 Task: Find connections with filter location Huanren with filter topic #communitybuildingwith filter profile language German with filter current company VeriPark with filter school Khalsa College Amritsar with filter industry Design Services with filter service category Web Development with filter keywords title Vehicle or Equipment Cleaner
Action: Mouse moved to (498, 66)
Screenshot: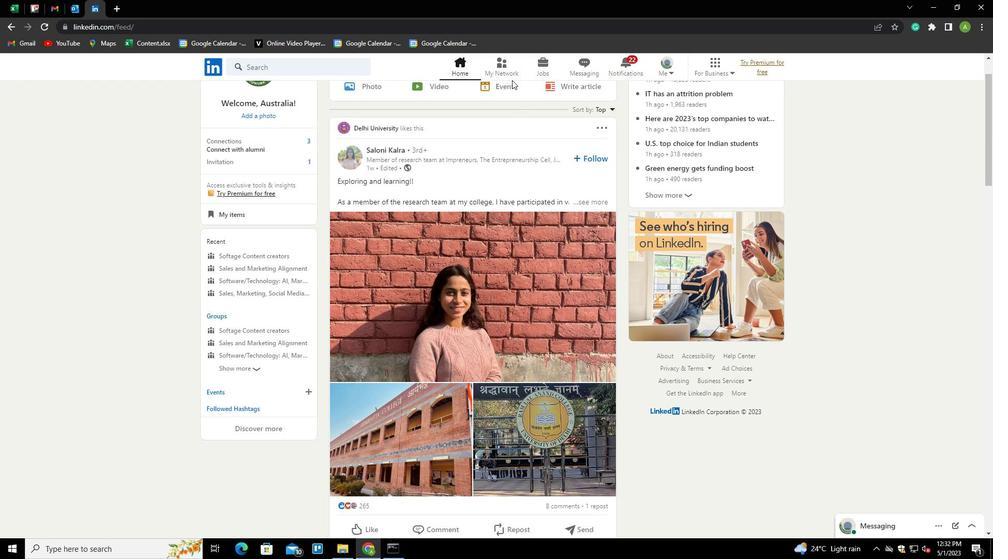 
Action: Mouse pressed left at (498, 66)
Screenshot: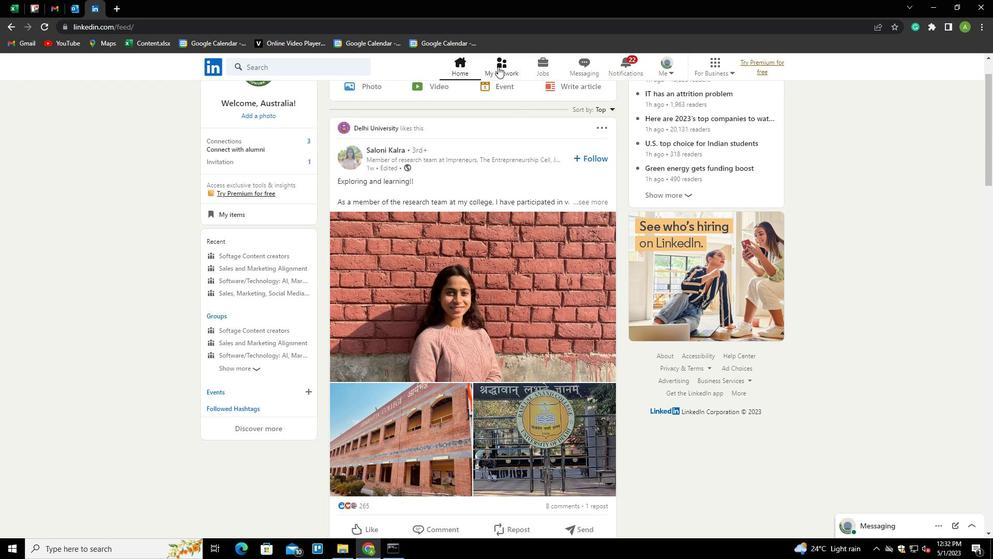
Action: Mouse moved to (264, 119)
Screenshot: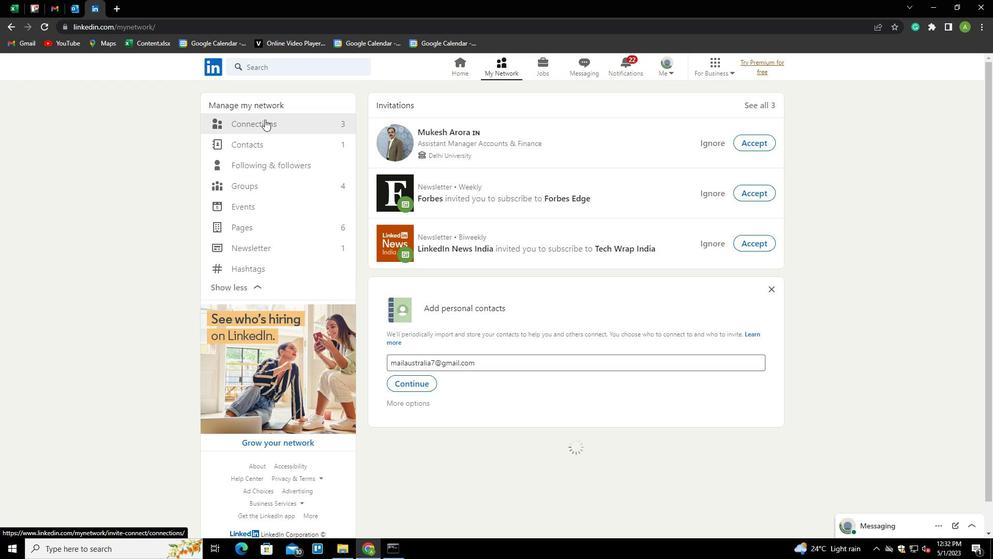 
Action: Mouse pressed left at (264, 119)
Screenshot: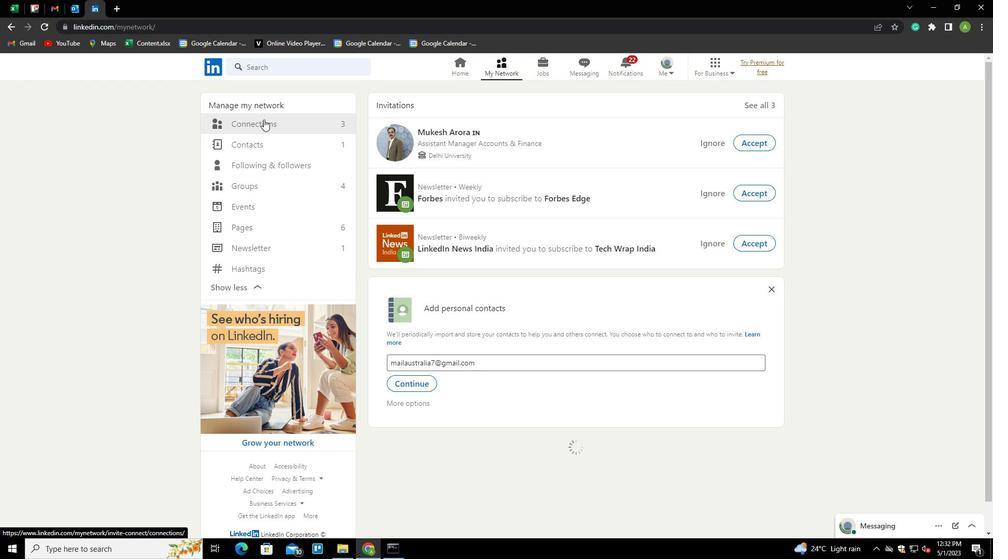
Action: Mouse moved to (554, 124)
Screenshot: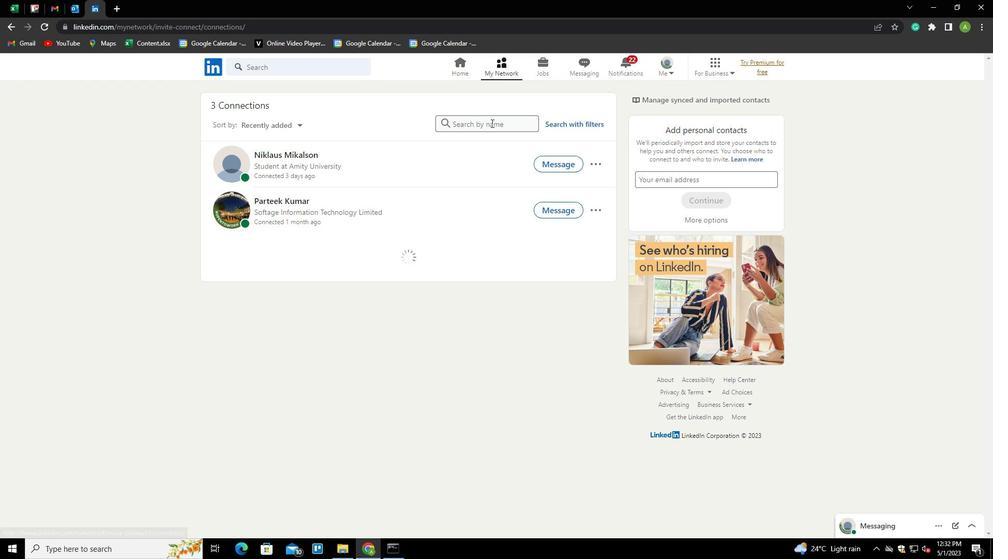 
Action: Mouse pressed left at (554, 124)
Screenshot: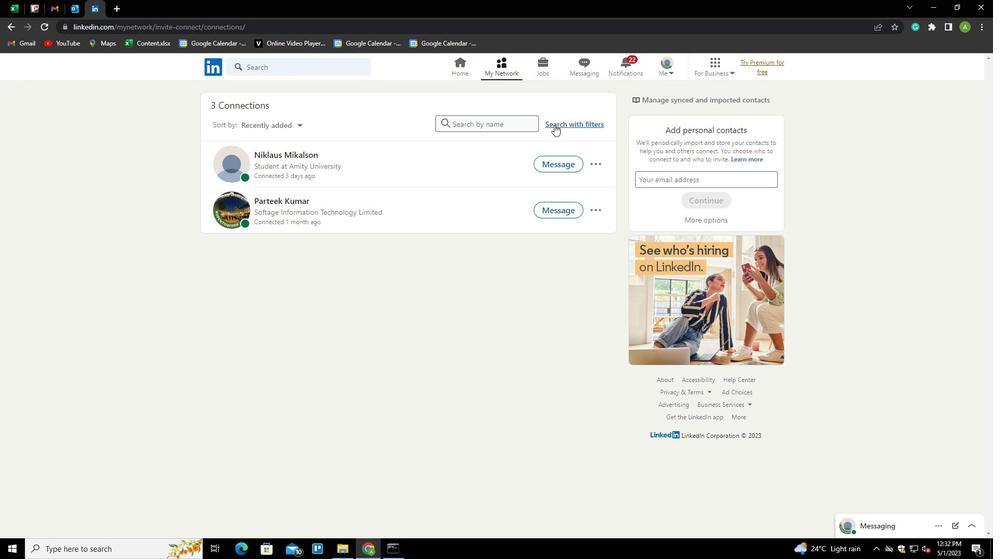 
Action: Mouse moved to (528, 96)
Screenshot: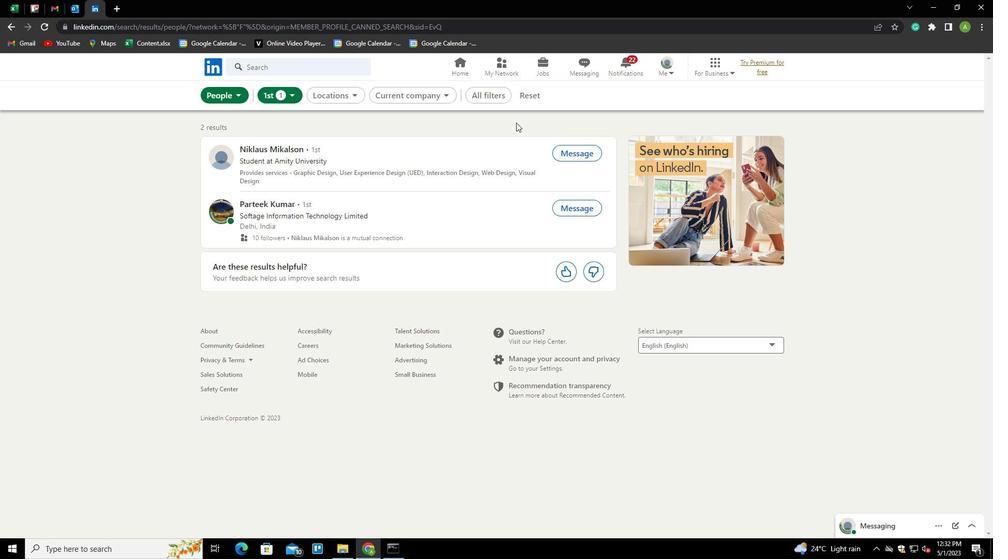 
Action: Mouse pressed left at (528, 96)
Screenshot: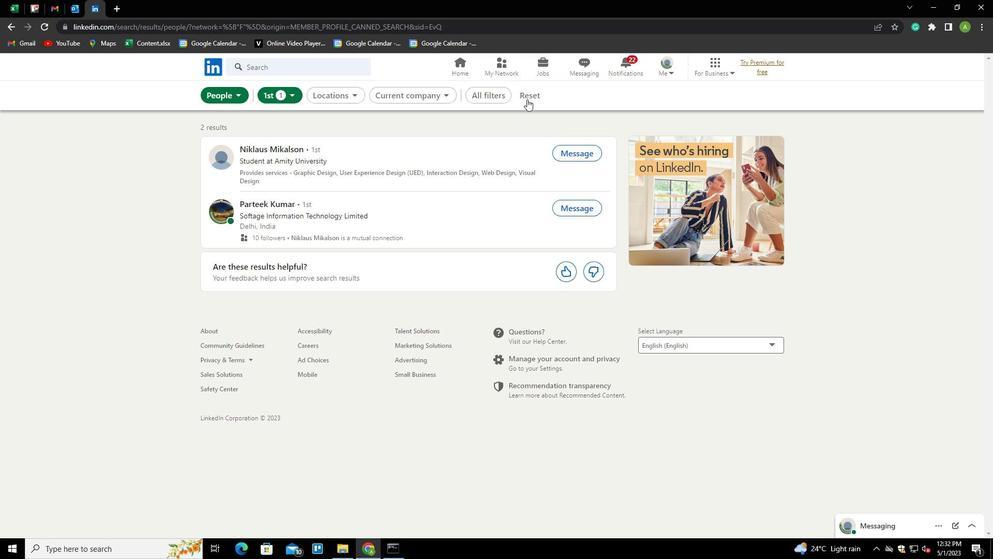 
Action: Mouse moved to (512, 97)
Screenshot: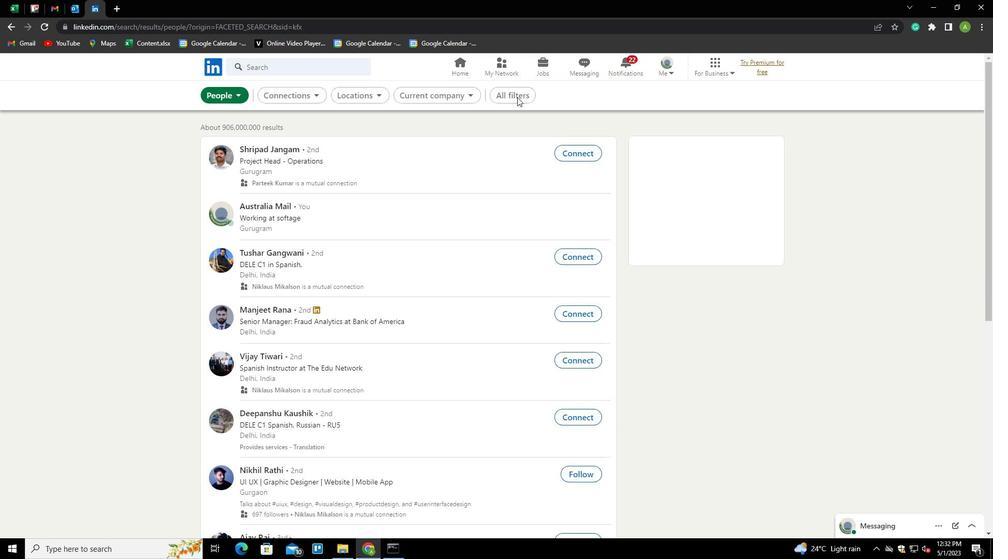 
Action: Mouse pressed left at (512, 97)
Screenshot: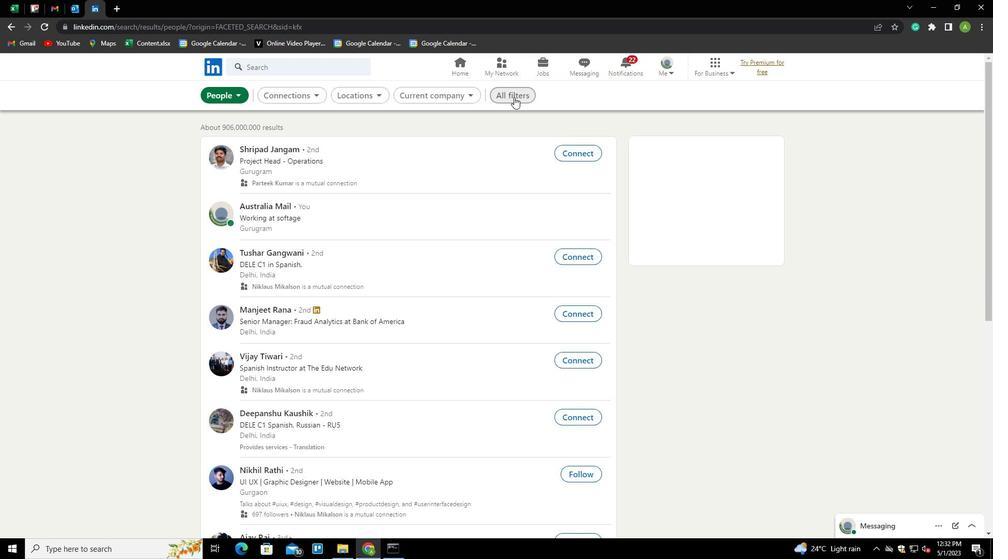 
Action: Mouse moved to (911, 284)
Screenshot: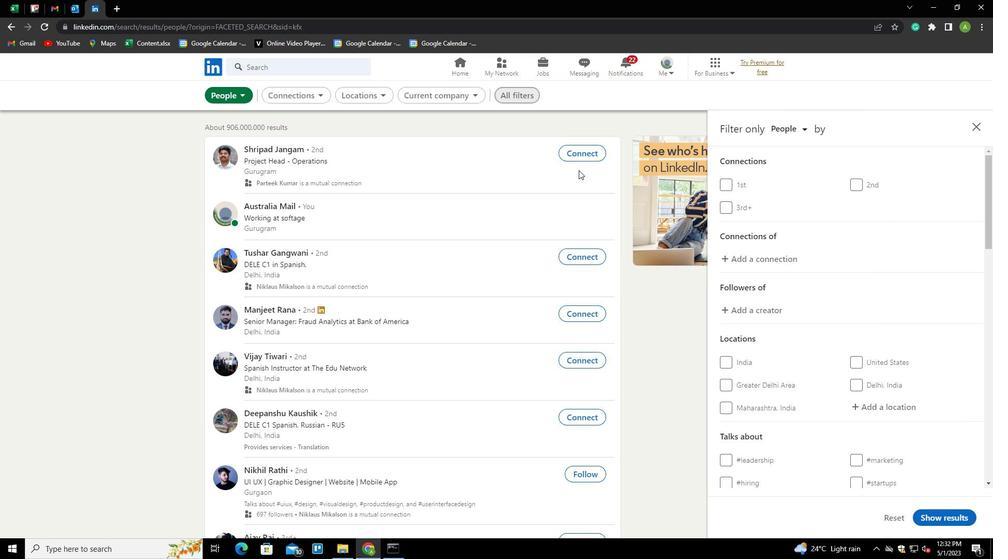 
Action: Mouse scrolled (911, 283) with delta (0, 0)
Screenshot: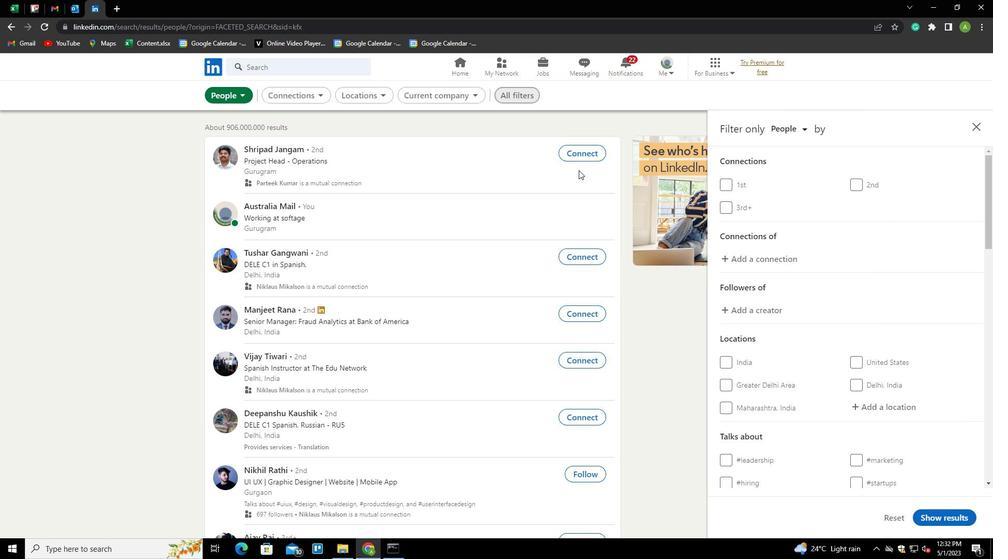 
Action: Mouse moved to (910, 284)
Screenshot: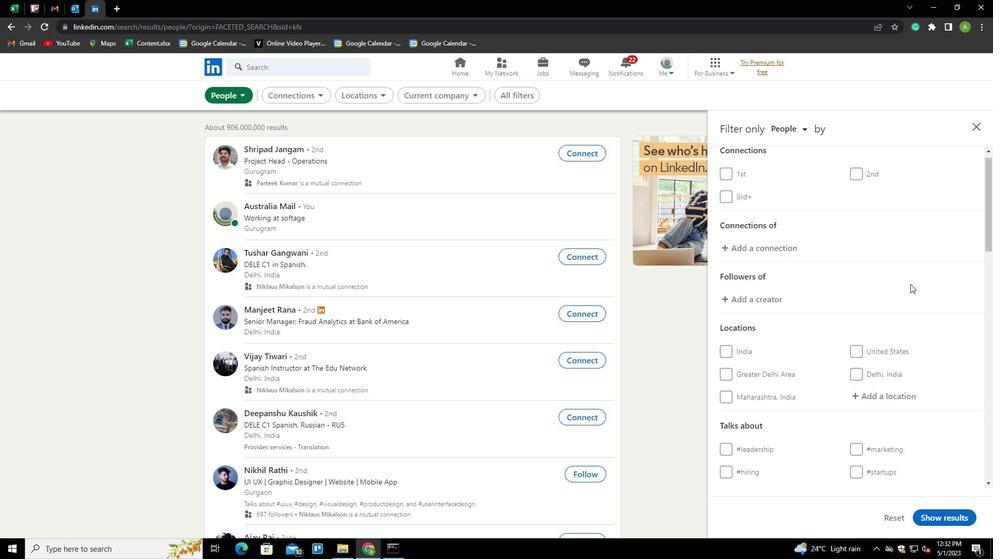
Action: Mouse scrolled (910, 283) with delta (0, 0)
Screenshot: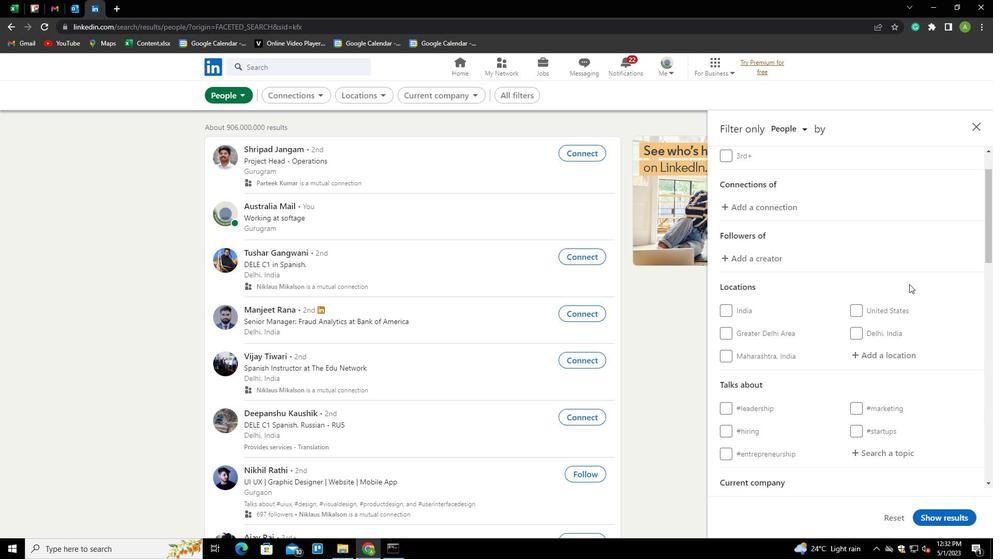 
Action: Mouse moved to (873, 304)
Screenshot: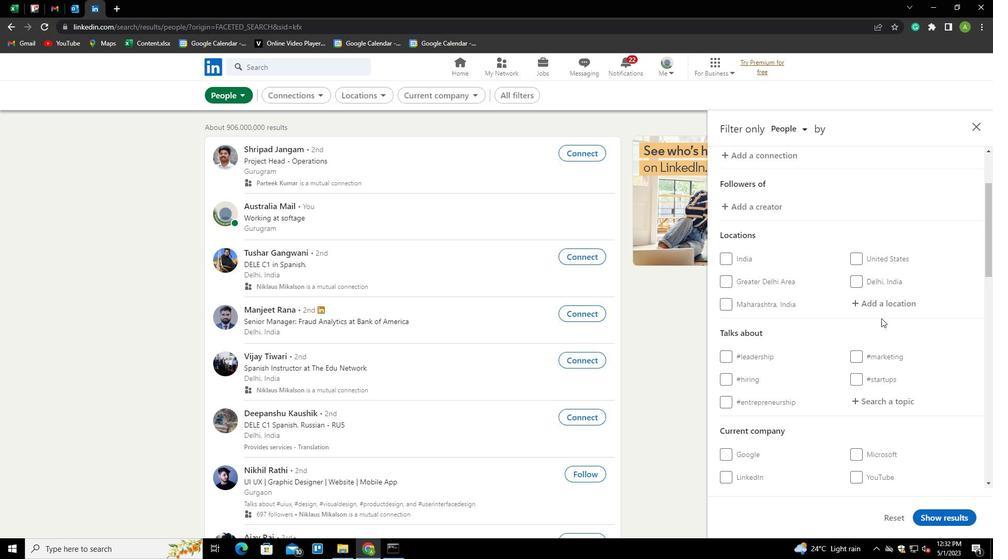 
Action: Mouse pressed left at (873, 304)
Screenshot: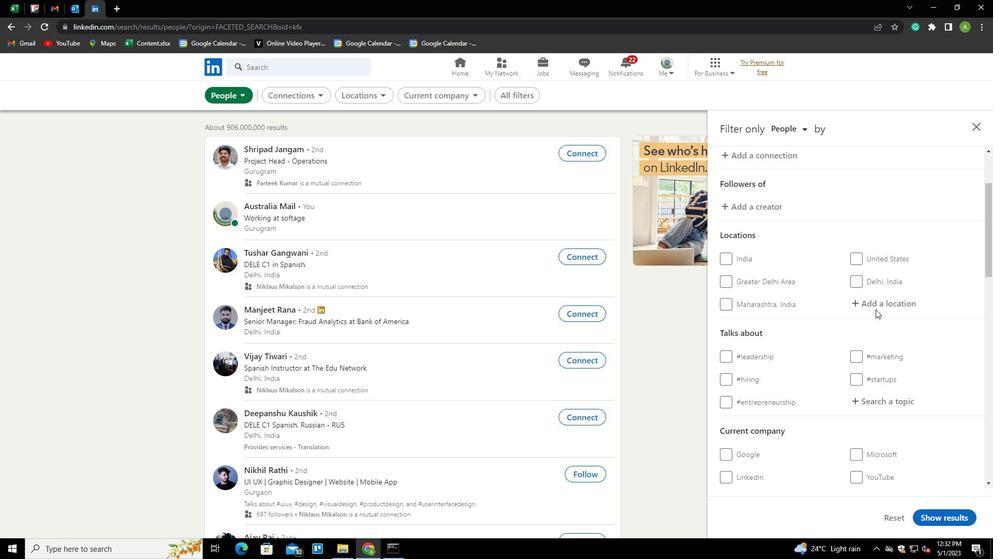 
Action: Mouse moved to (875, 303)
Screenshot: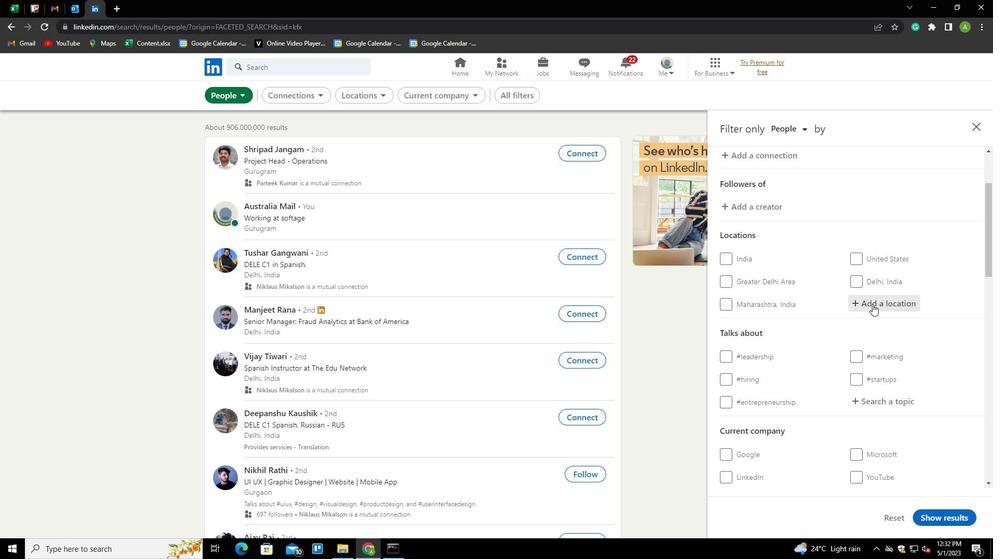 
Action: Mouse pressed left at (875, 303)
Screenshot: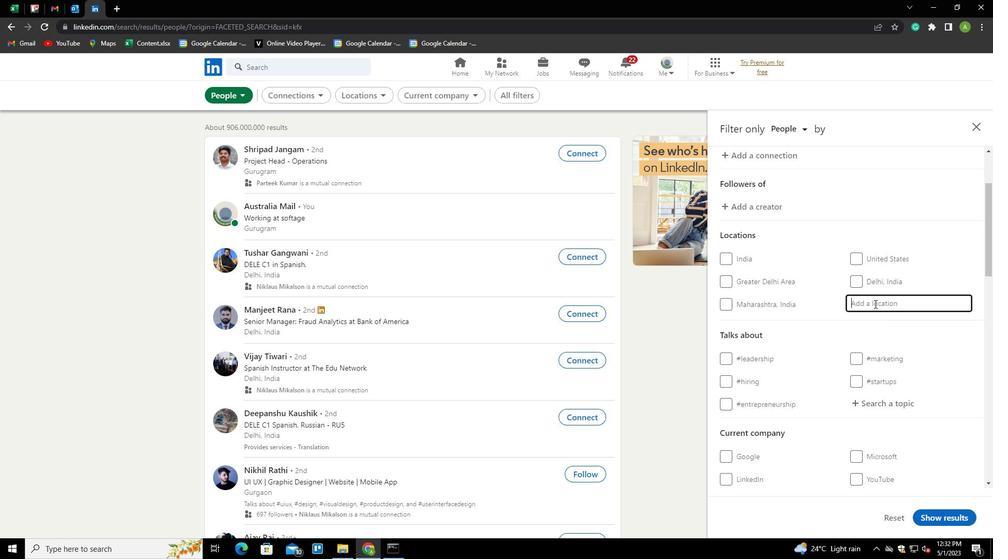 
Action: Key pressed <Key.shift>HUANREN
Screenshot: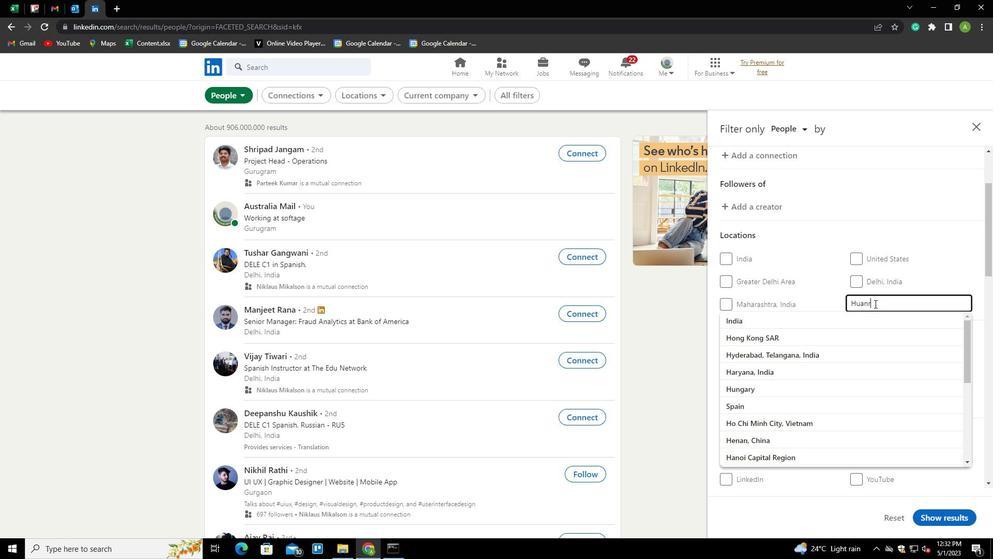 
Action: Mouse moved to (922, 332)
Screenshot: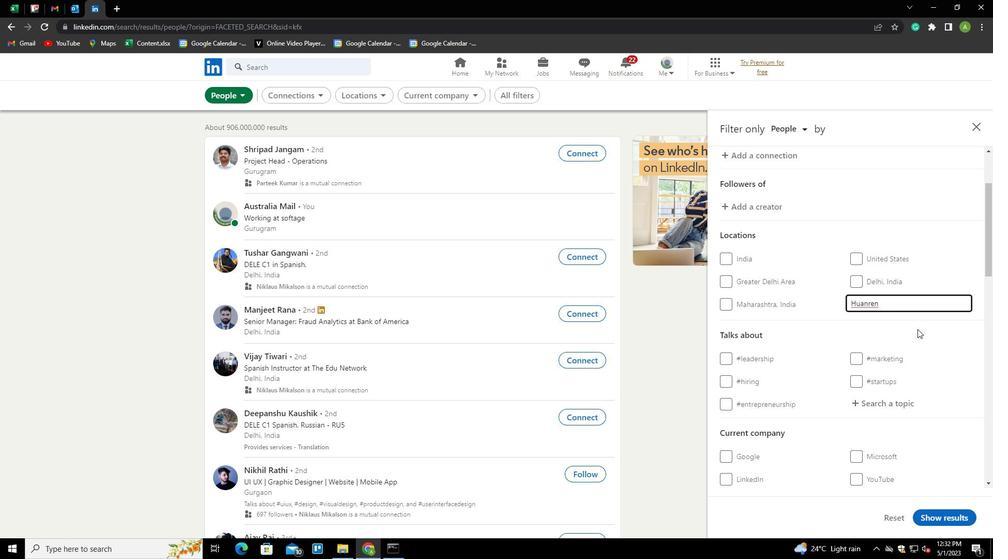 
Action: Mouse pressed left at (922, 332)
Screenshot: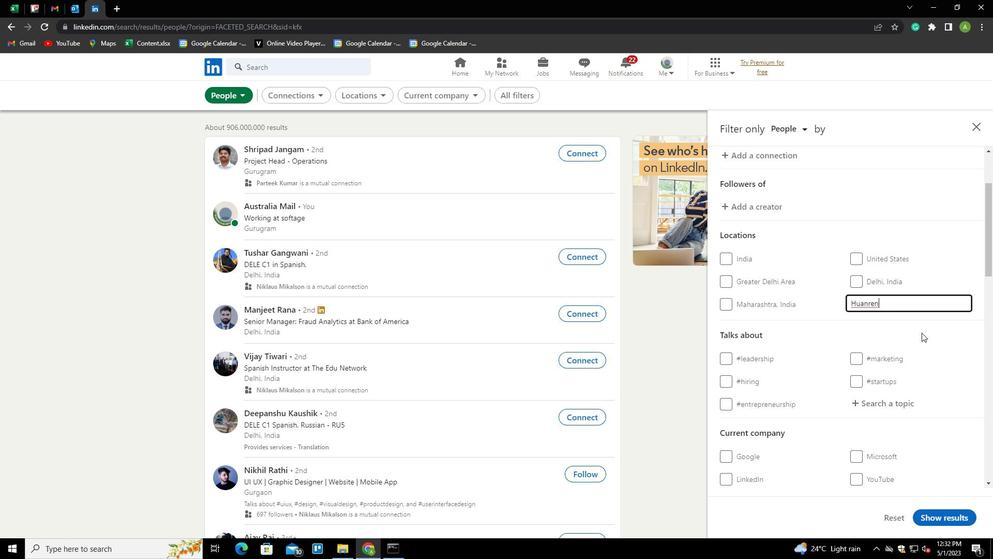 
Action: Mouse scrolled (922, 332) with delta (0, 0)
Screenshot: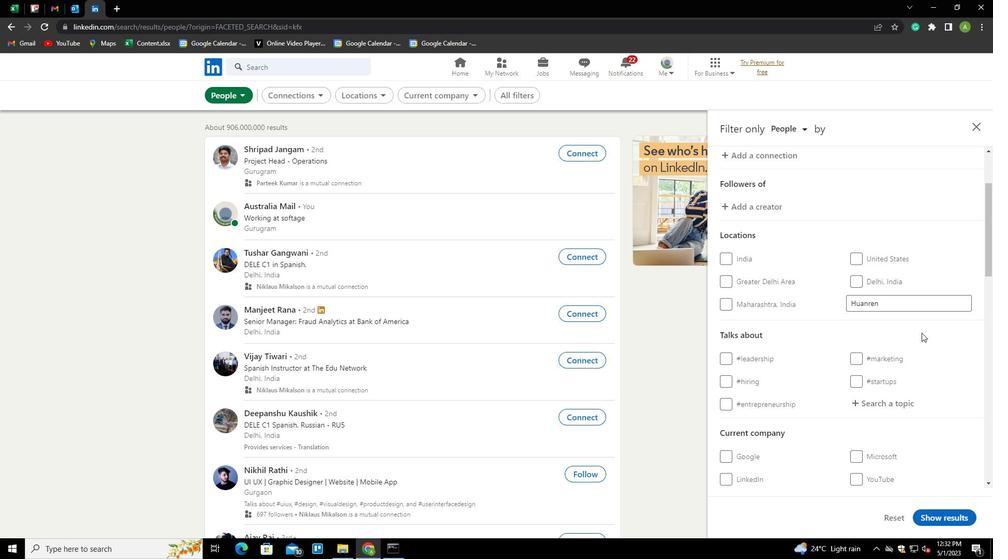 
Action: Mouse scrolled (922, 332) with delta (0, 0)
Screenshot: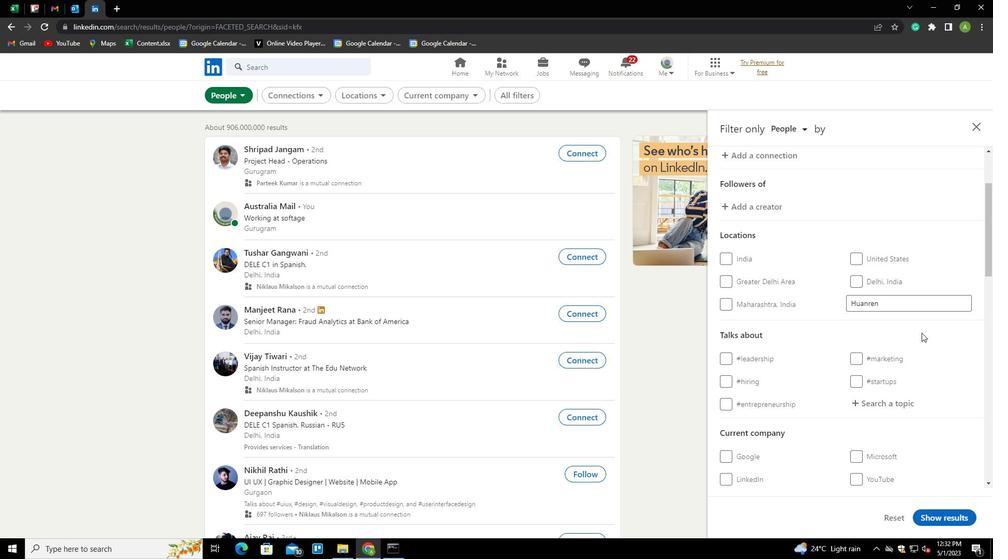
Action: Mouse moved to (882, 305)
Screenshot: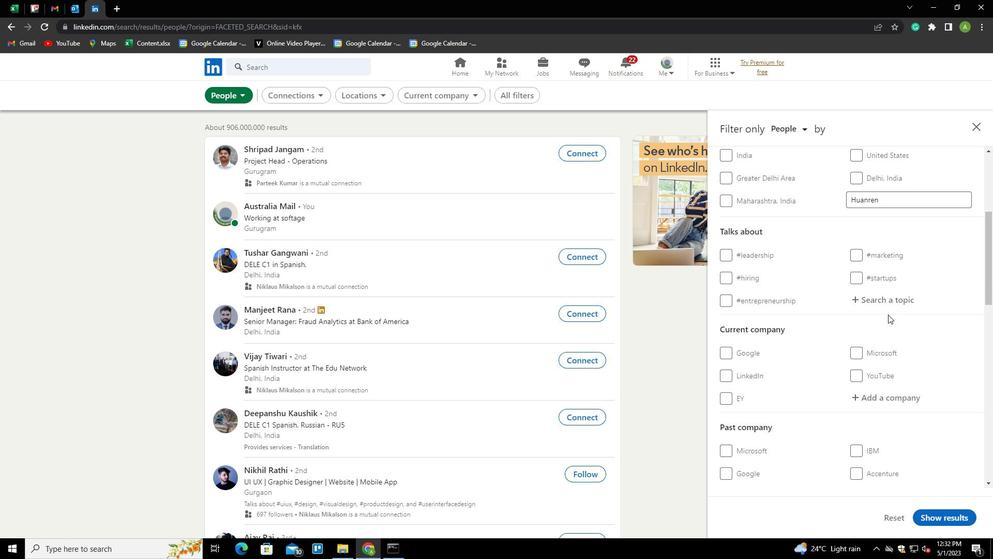 
Action: Mouse pressed left at (882, 305)
Screenshot: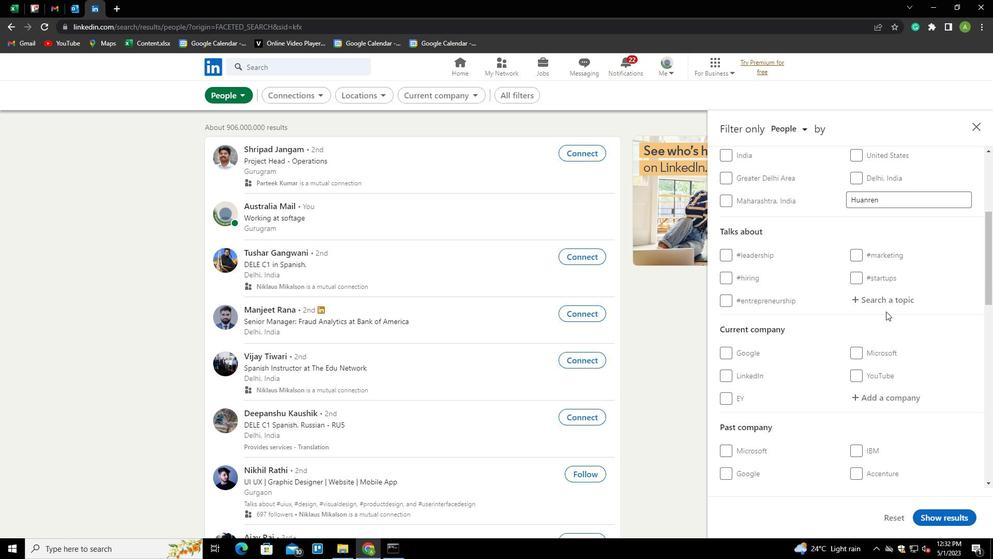 
Action: Mouse moved to (885, 298)
Screenshot: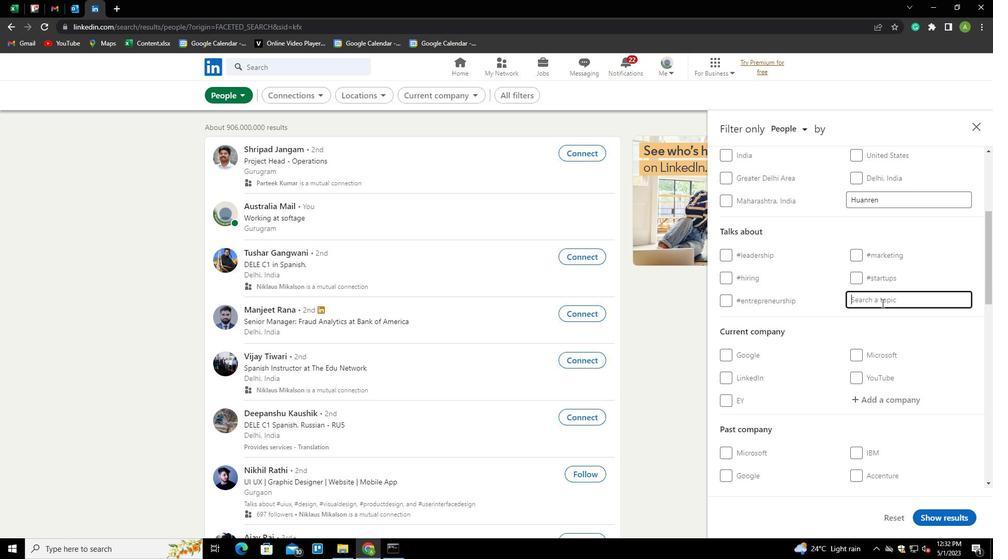 
Action: Mouse pressed left at (885, 298)
Screenshot: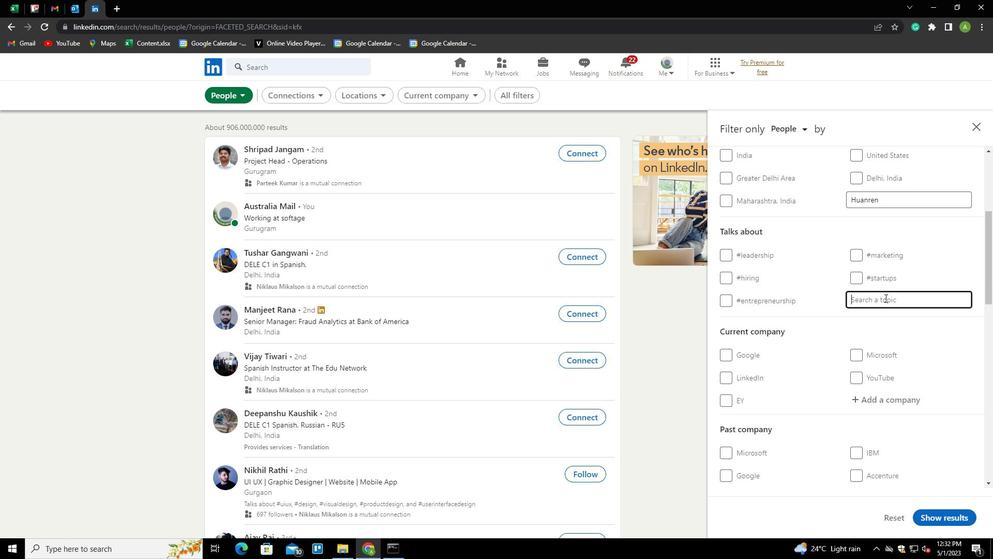 
Action: Key pressed COMMUNITY<Key.down><Key.down><Key.down><Key.enter>
Screenshot: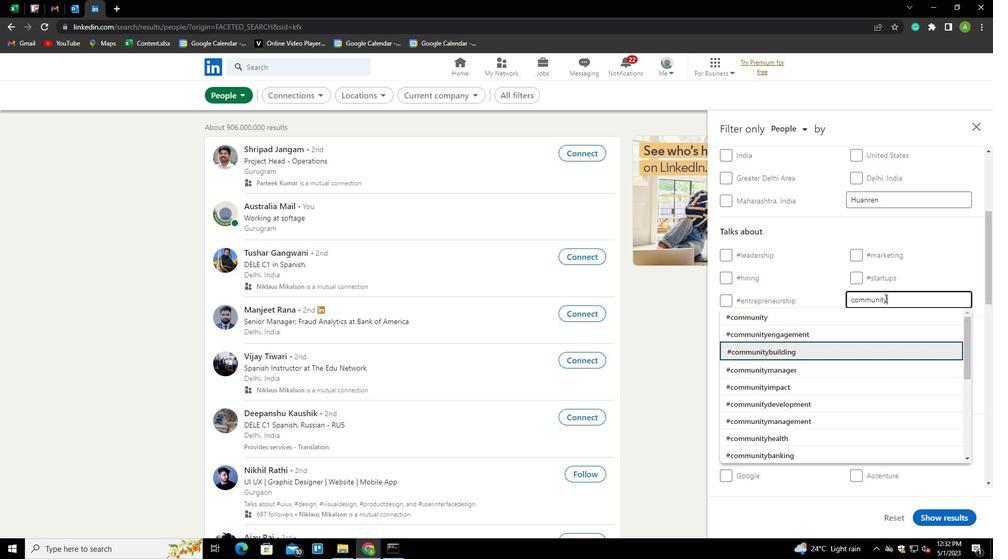 
Action: Mouse scrolled (885, 297) with delta (0, 0)
Screenshot: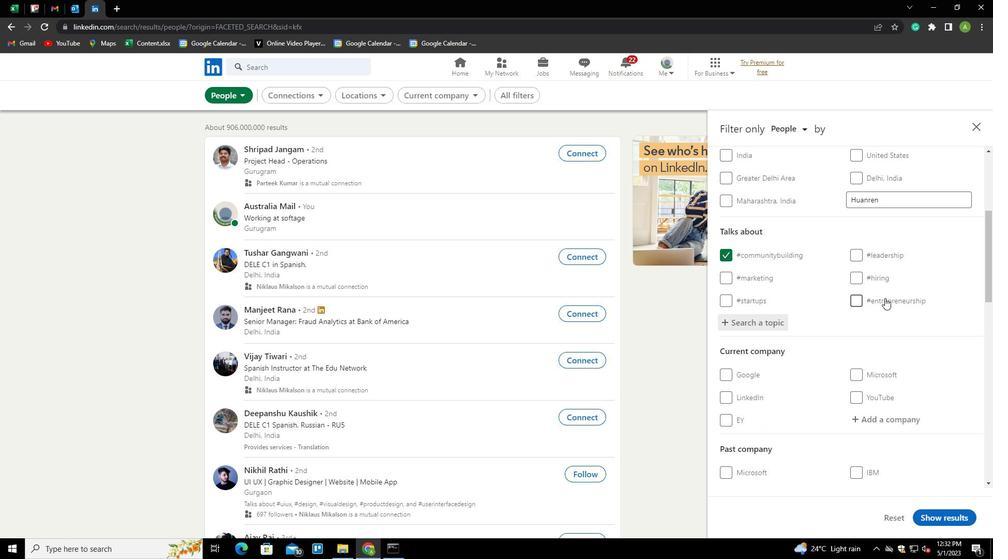 
Action: Mouse scrolled (885, 297) with delta (0, 0)
Screenshot: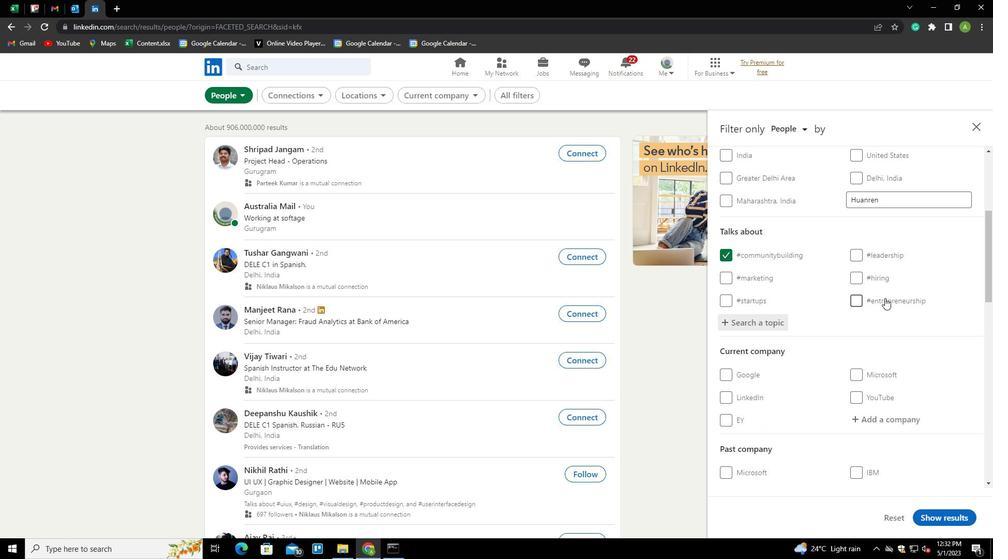 
Action: Mouse scrolled (885, 297) with delta (0, 0)
Screenshot: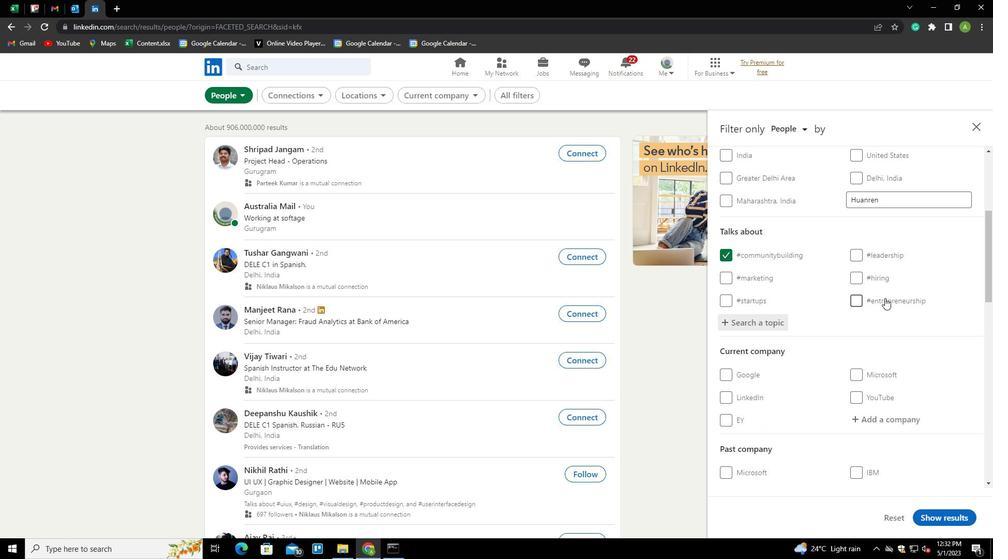 
Action: Mouse scrolled (885, 297) with delta (0, 0)
Screenshot: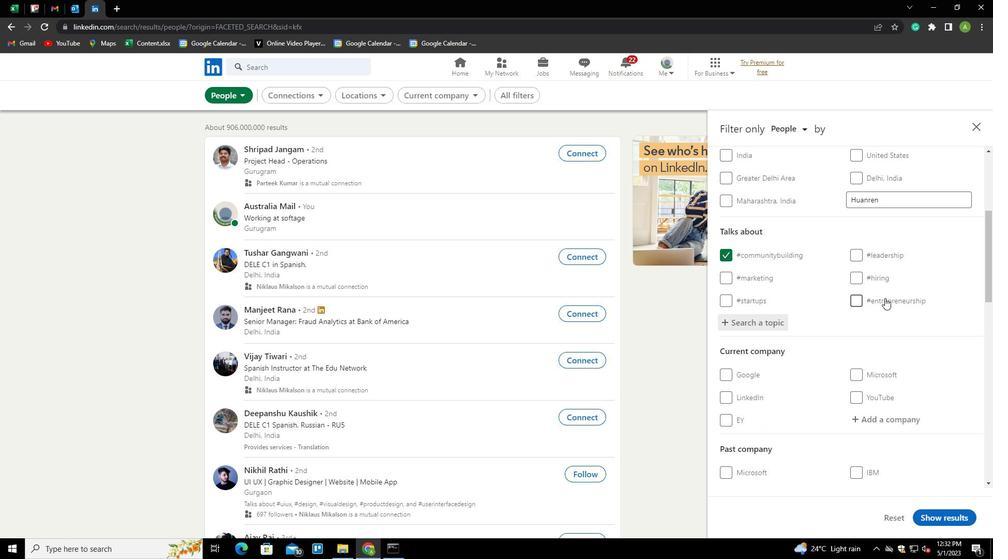 
Action: Mouse scrolled (885, 297) with delta (0, 0)
Screenshot: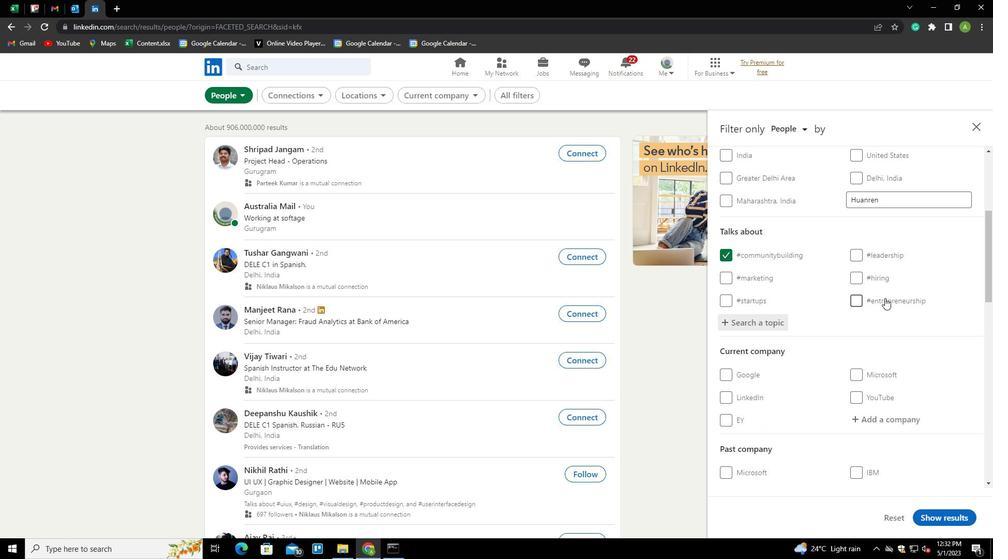 
Action: Mouse scrolled (885, 297) with delta (0, 0)
Screenshot: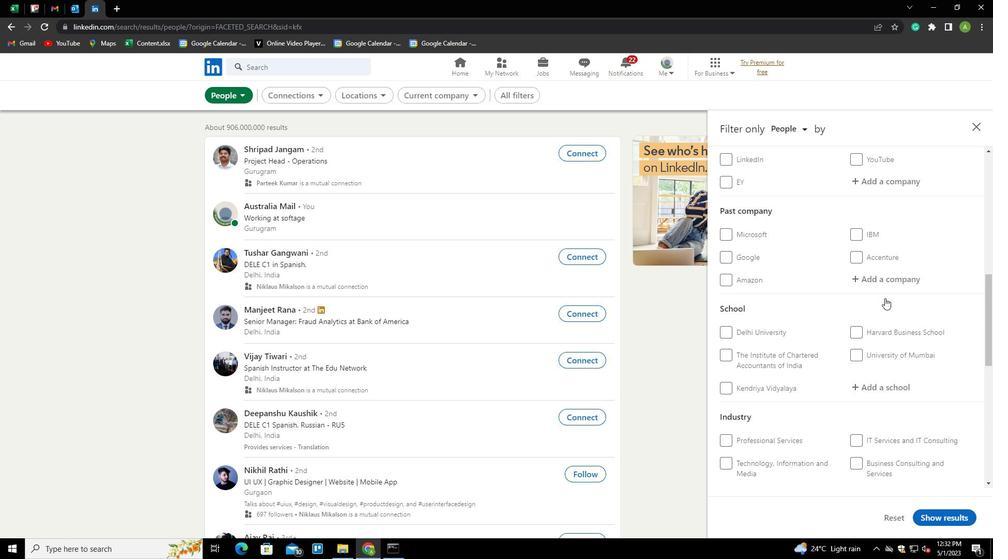 
Action: Mouse scrolled (885, 297) with delta (0, 0)
Screenshot: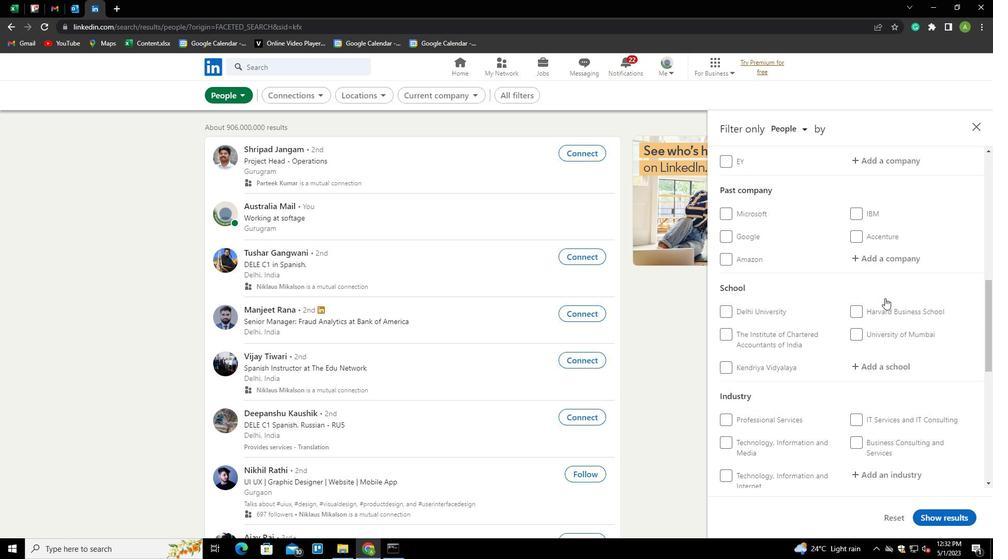 
Action: Mouse scrolled (885, 297) with delta (0, 0)
Screenshot: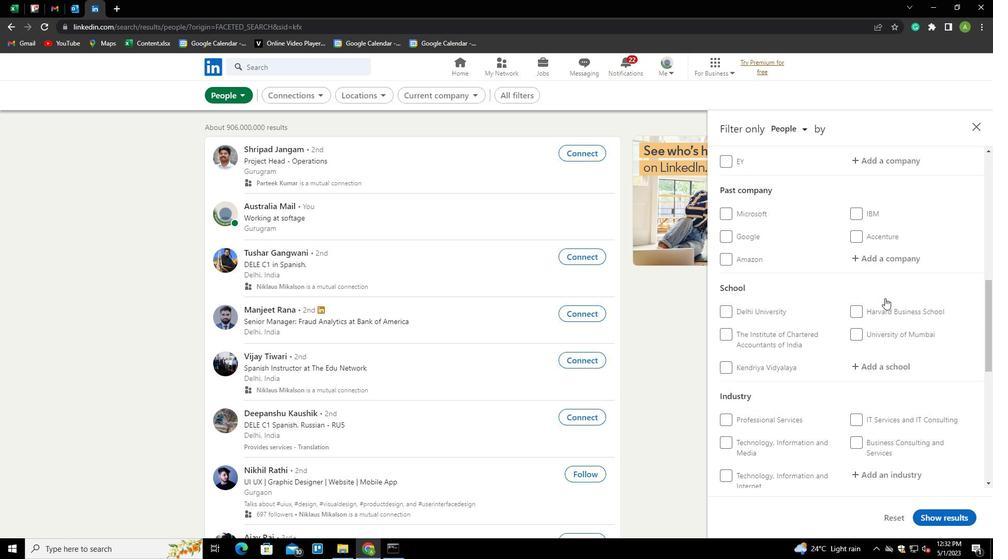 
Action: Mouse scrolled (885, 297) with delta (0, 0)
Screenshot: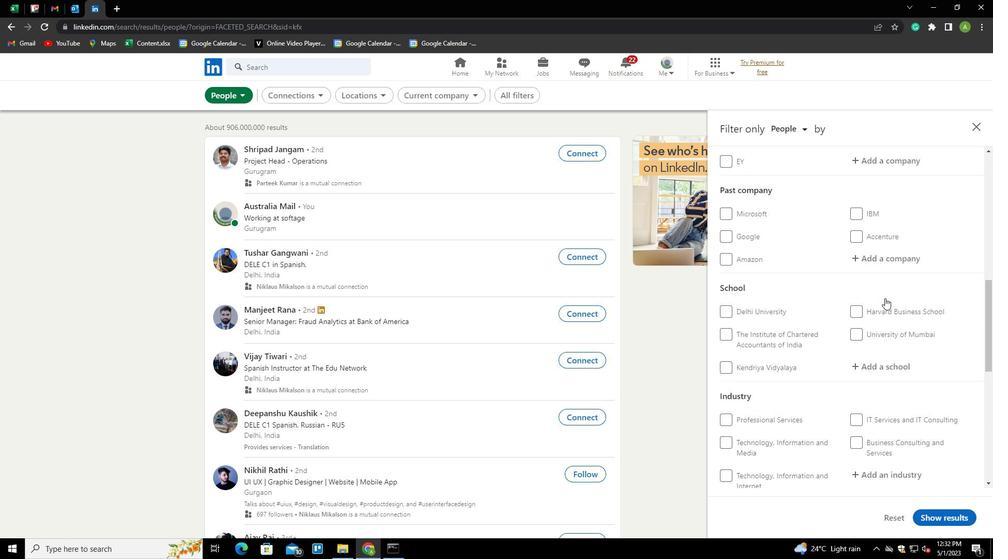
Action: Mouse moved to (724, 377)
Screenshot: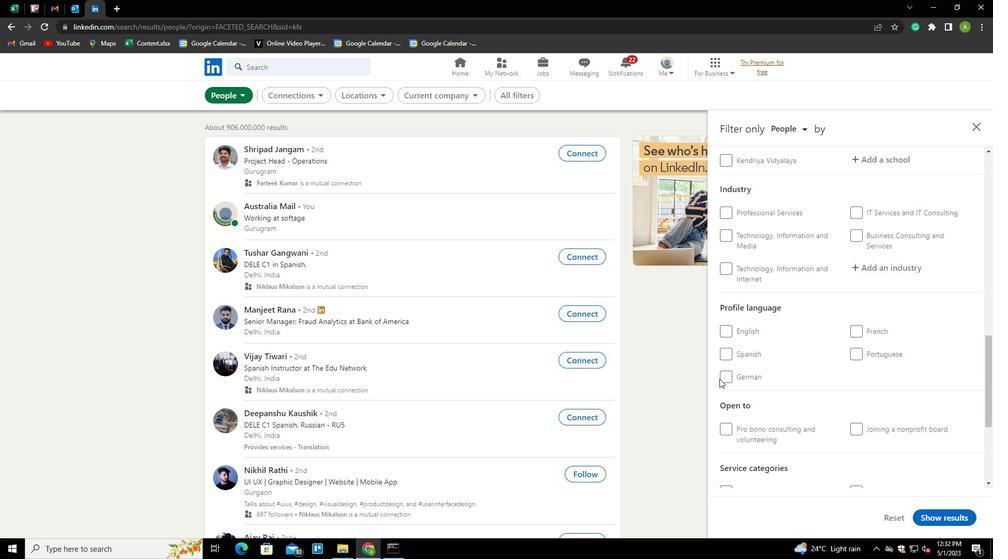 
Action: Mouse pressed left at (724, 377)
Screenshot: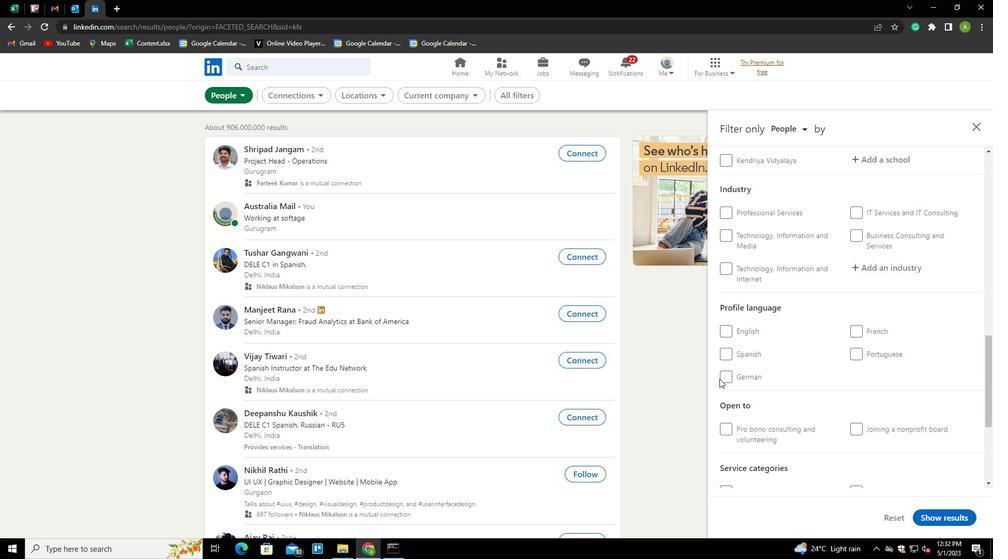 
Action: Mouse moved to (808, 381)
Screenshot: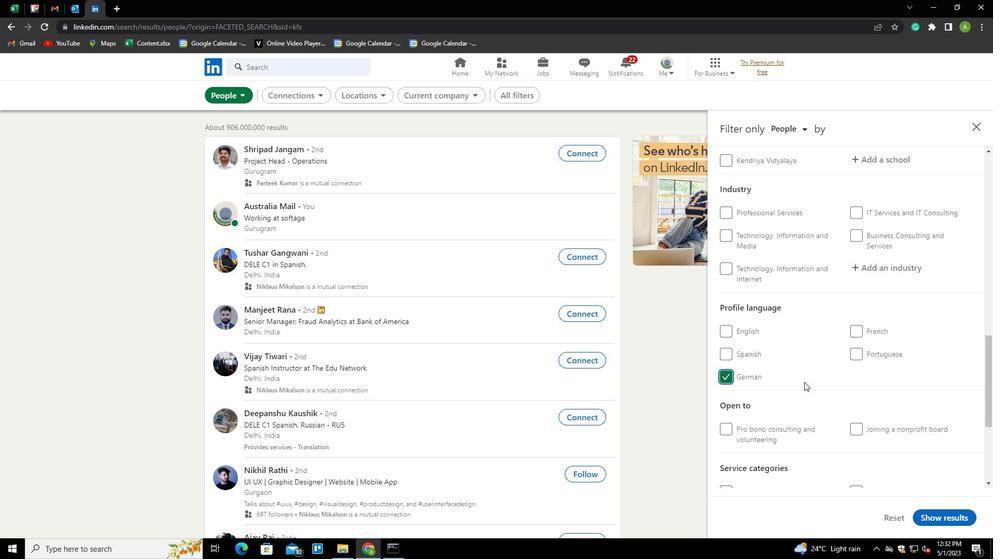 
Action: Mouse scrolled (808, 381) with delta (0, 0)
Screenshot: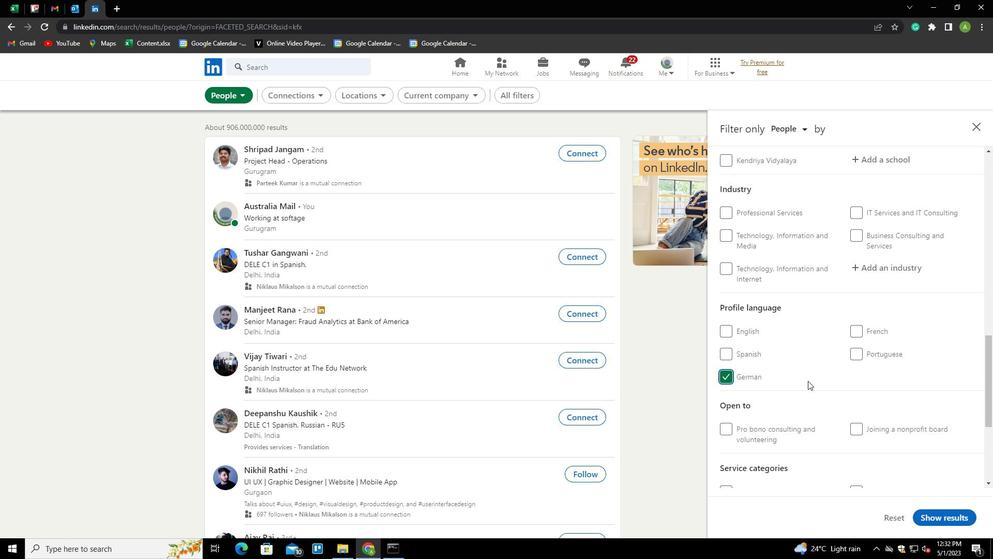 
Action: Mouse scrolled (808, 381) with delta (0, 0)
Screenshot: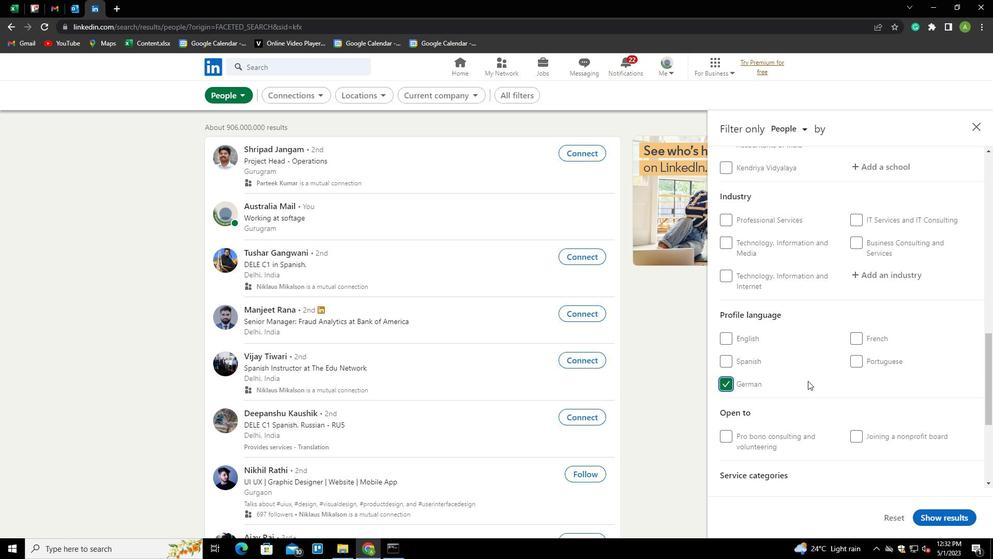 
Action: Mouse scrolled (808, 381) with delta (0, 0)
Screenshot: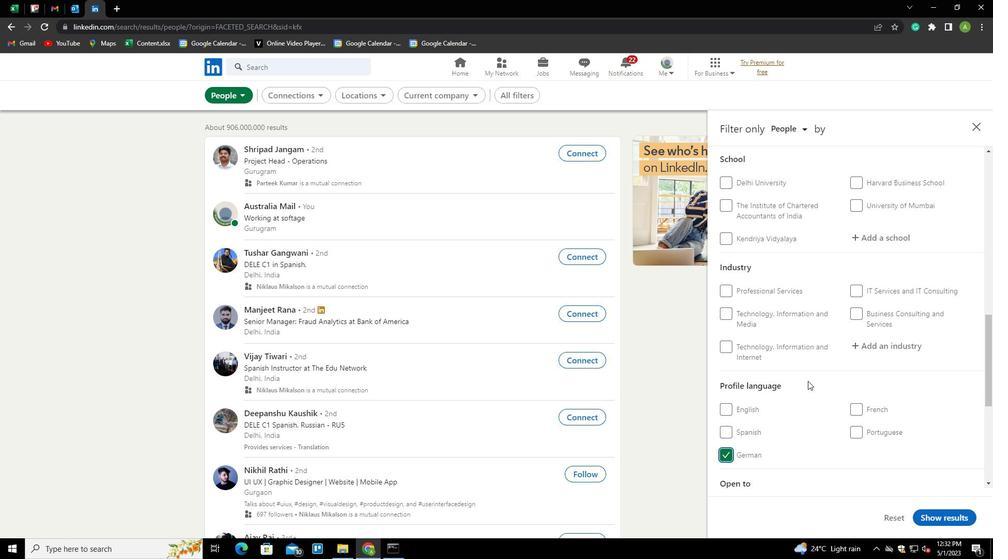 
Action: Mouse scrolled (808, 381) with delta (0, 0)
Screenshot: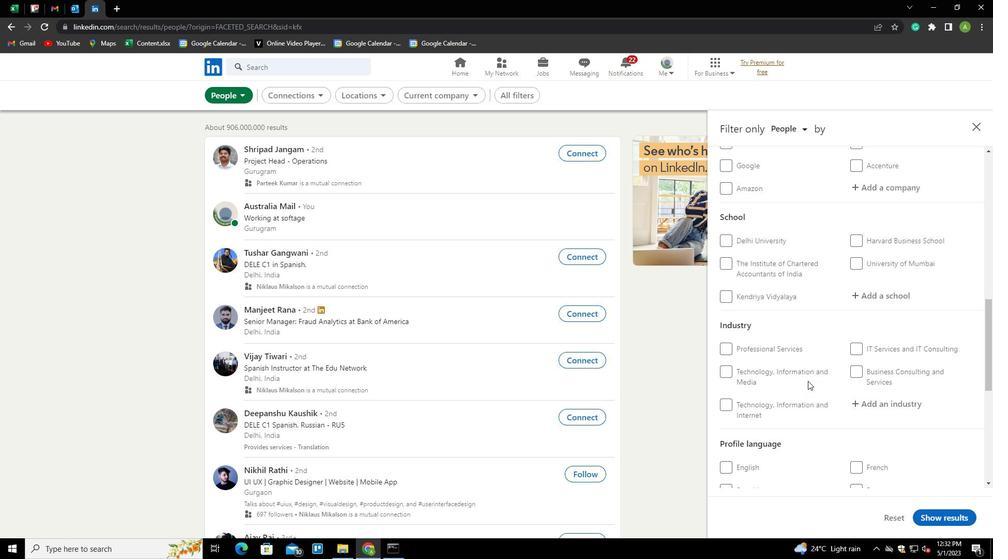 
Action: Mouse scrolled (808, 381) with delta (0, 0)
Screenshot: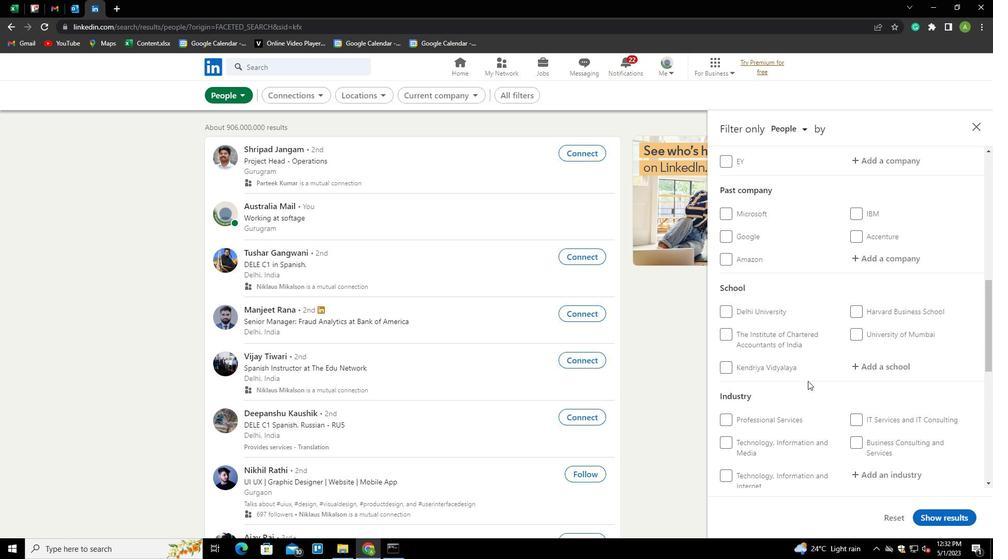 
Action: Mouse scrolled (808, 381) with delta (0, 0)
Screenshot: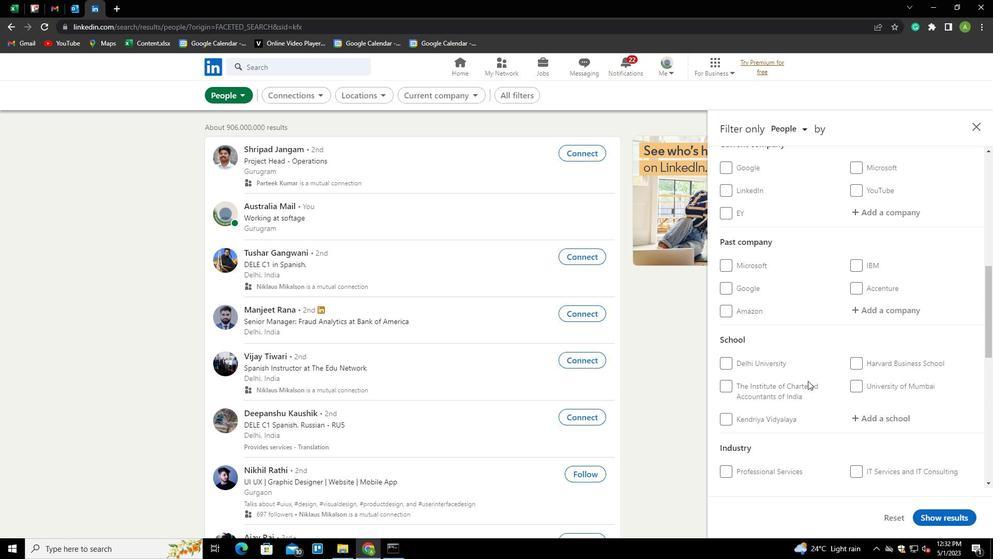
Action: Mouse scrolled (808, 381) with delta (0, 0)
Screenshot: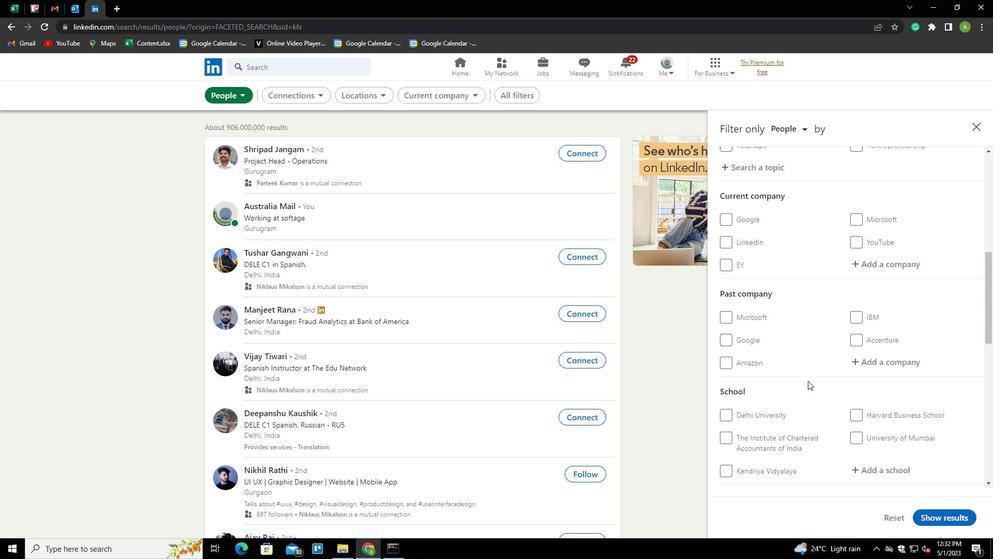 
Action: Mouse scrolled (808, 381) with delta (0, 0)
Screenshot: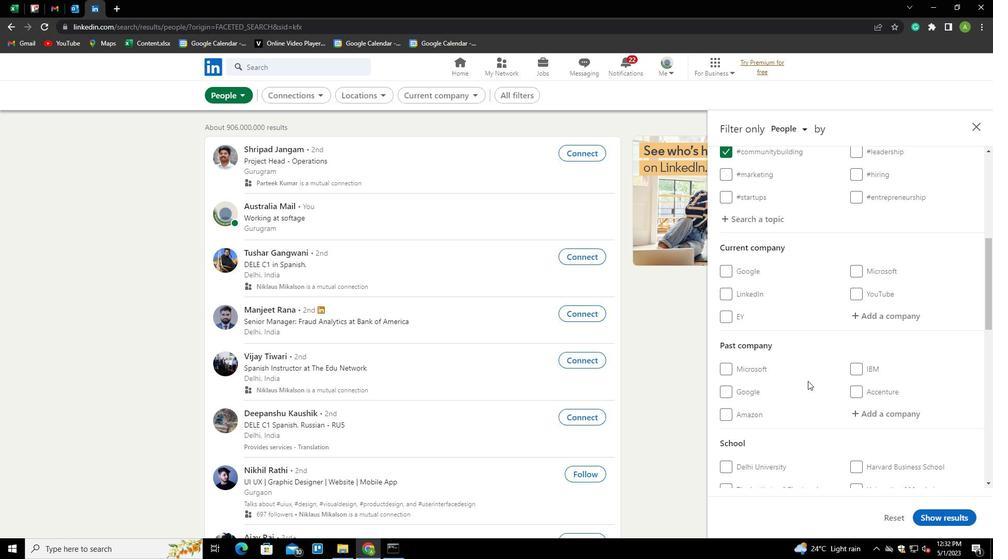 
Action: Mouse scrolled (808, 381) with delta (0, 0)
Screenshot: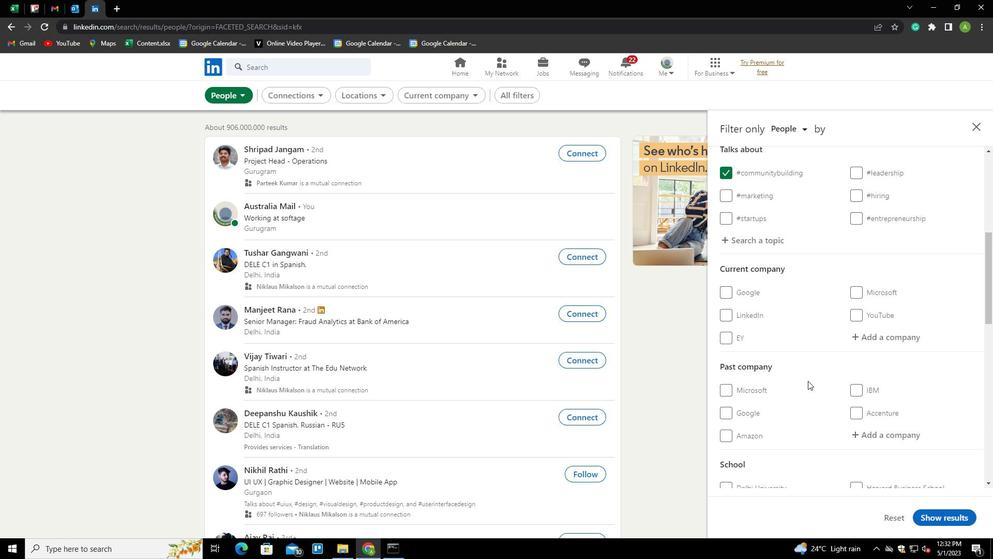 
Action: Mouse moved to (873, 420)
Screenshot: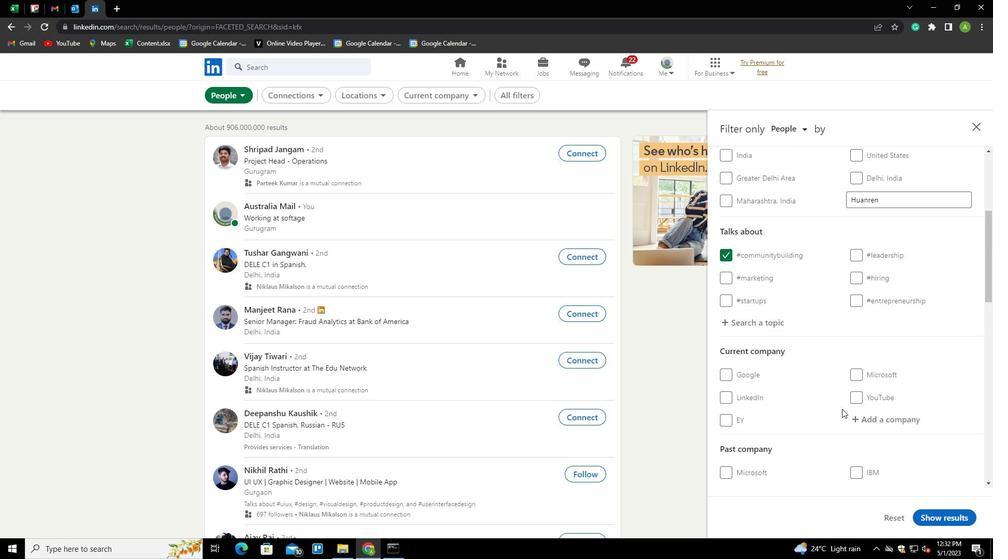 
Action: Mouse pressed left at (873, 420)
Screenshot: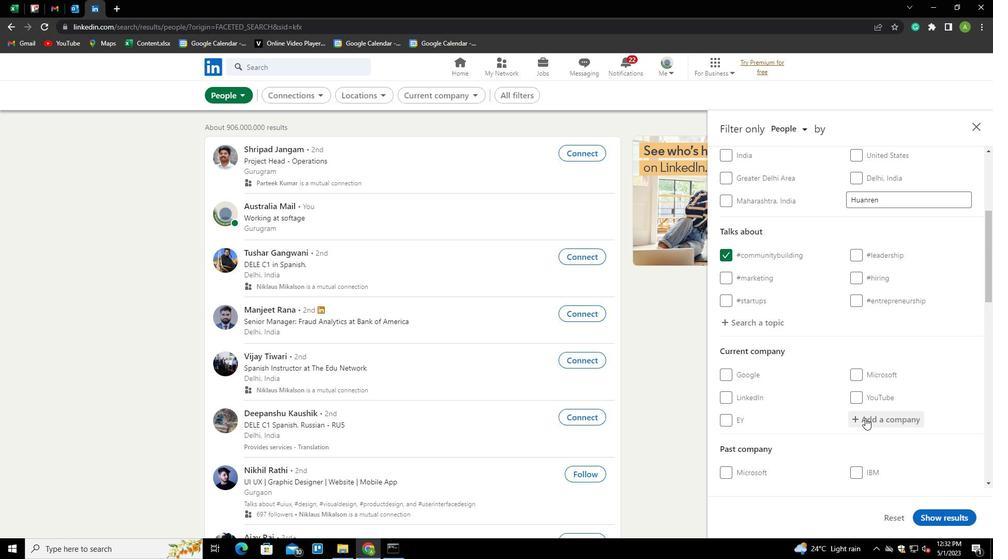 
Action: Mouse moved to (878, 421)
Screenshot: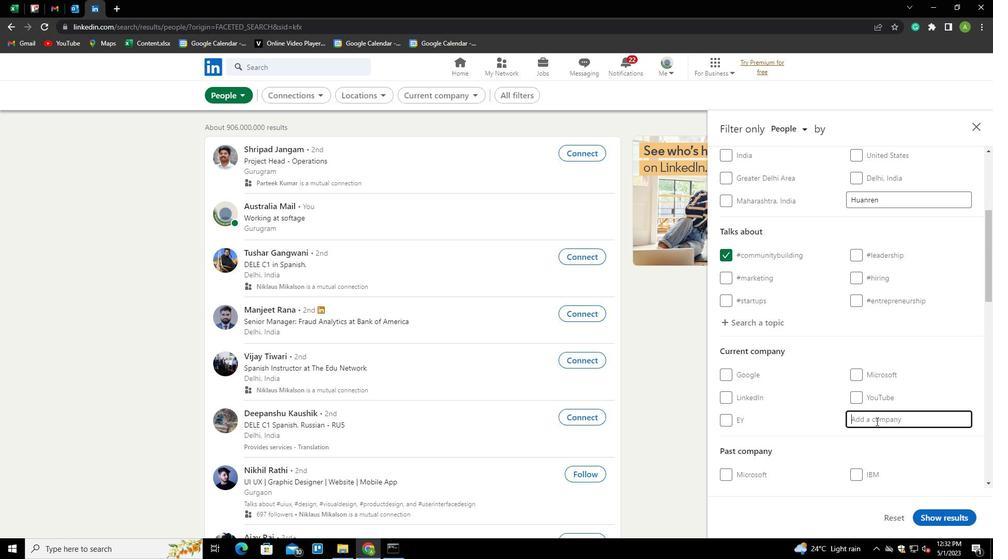 
Action: Mouse pressed left at (878, 421)
Screenshot: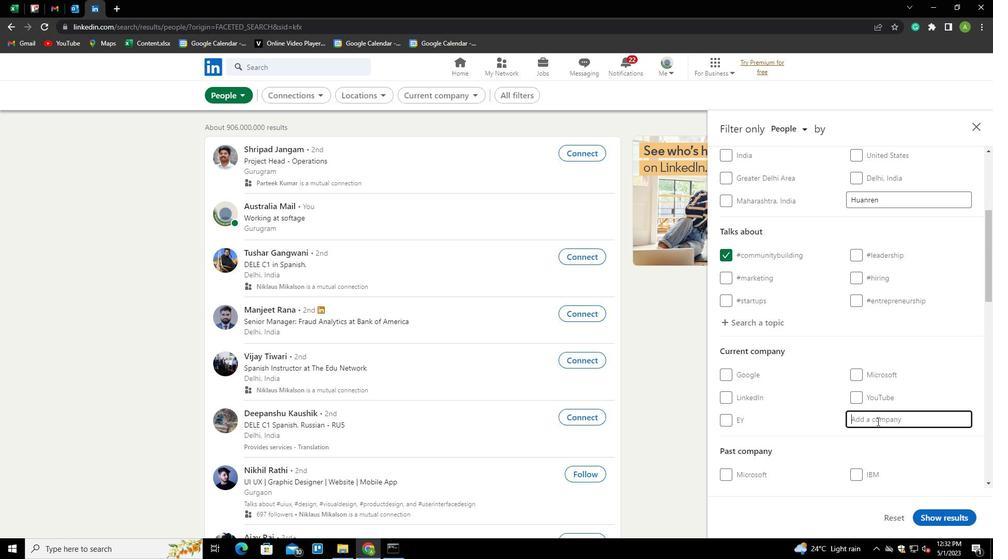 
Action: Key pressed <Key.shift>VERIPARK<Key.down><Key.enter>
Screenshot: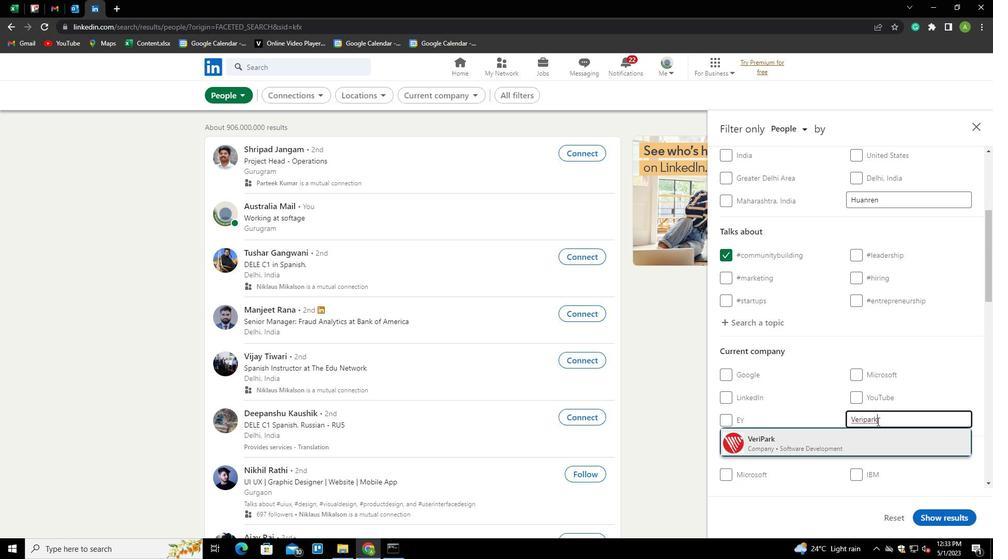 
Action: Mouse scrolled (878, 420) with delta (0, 0)
Screenshot: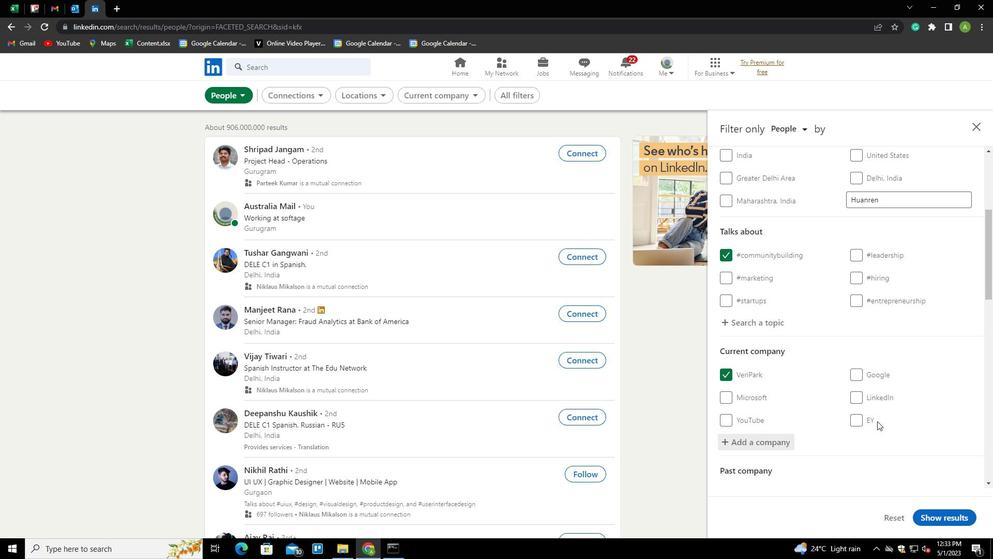 
Action: Mouse scrolled (878, 420) with delta (0, 0)
Screenshot: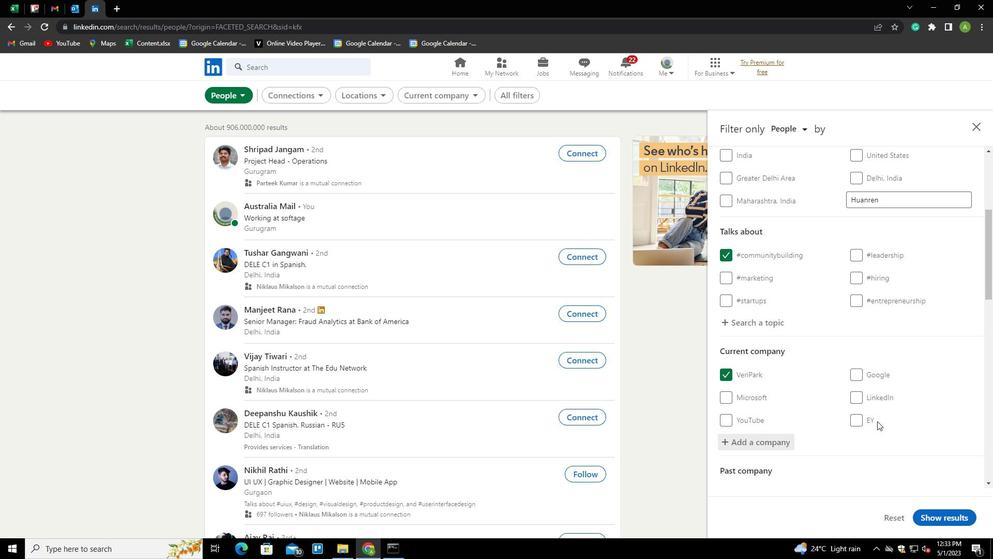 
Action: Mouse moved to (878, 420)
Screenshot: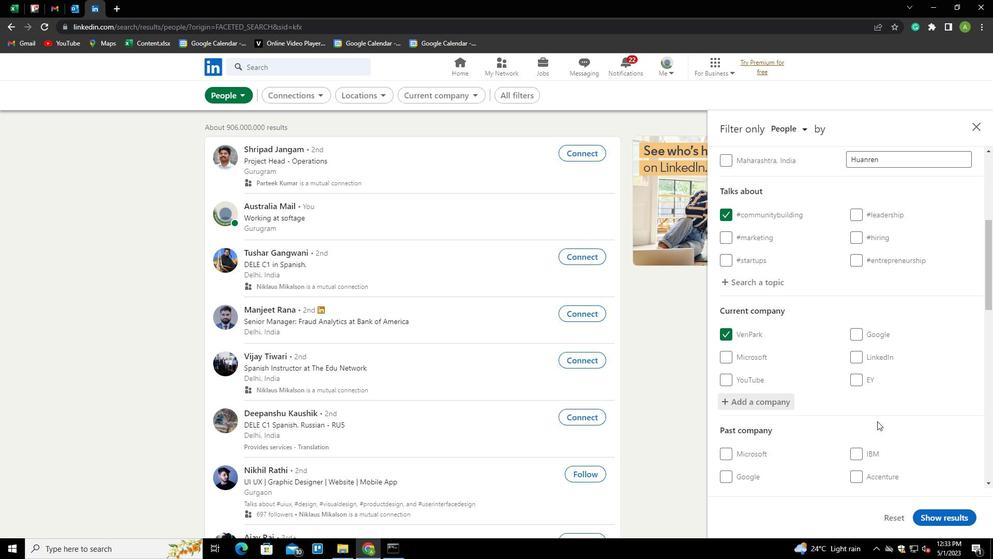 
Action: Mouse scrolled (878, 420) with delta (0, 0)
Screenshot: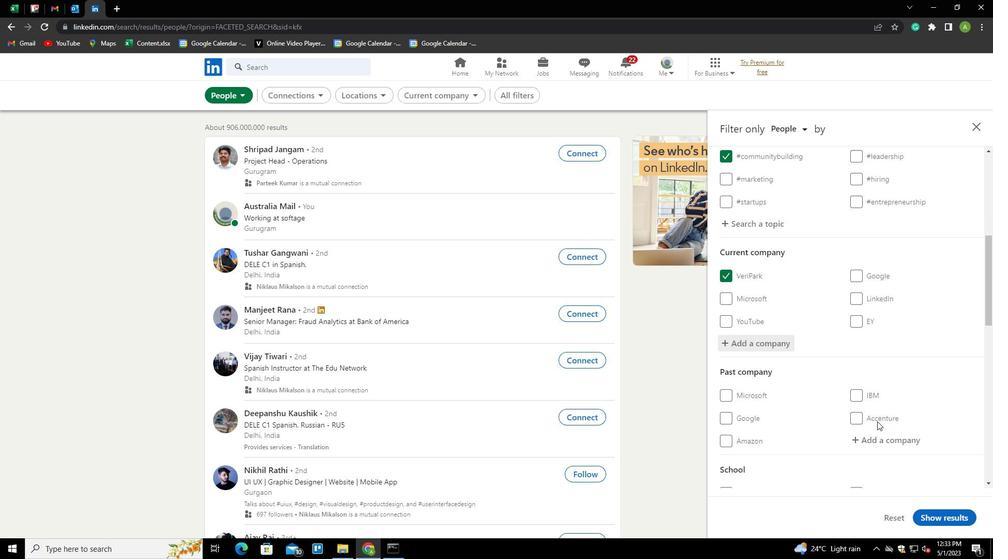 
Action: Mouse scrolled (878, 420) with delta (0, 0)
Screenshot: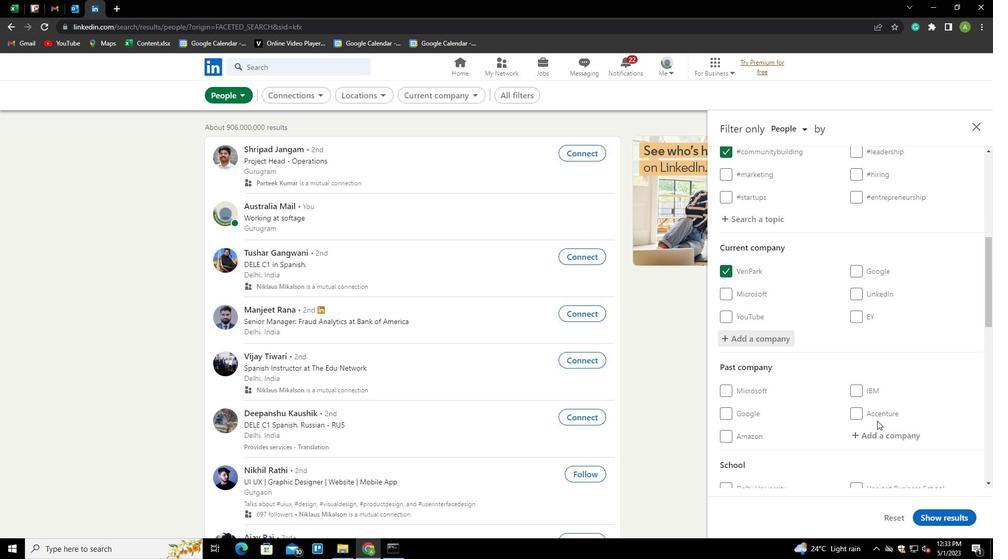 
Action: Mouse moved to (874, 387)
Screenshot: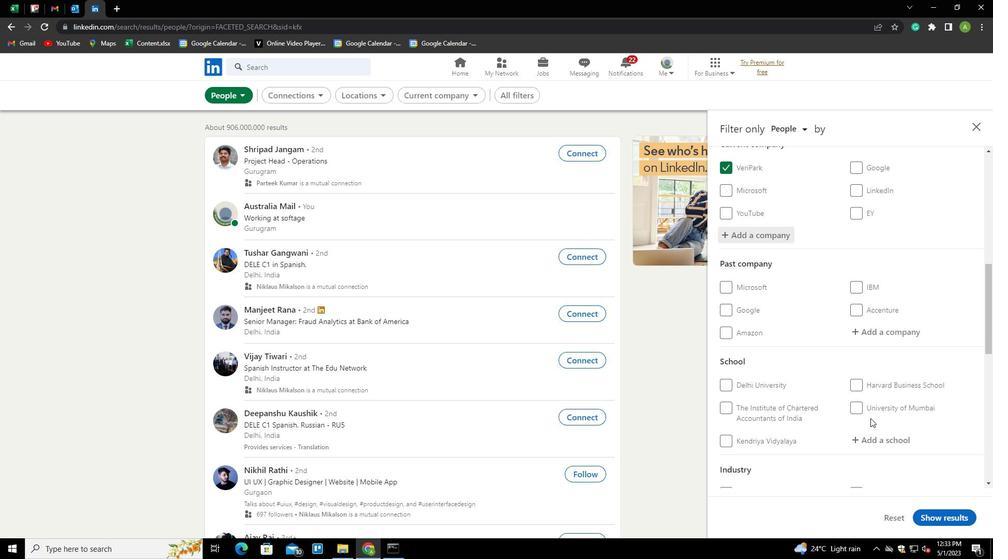 
Action: Mouse scrolled (874, 387) with delta (0, 0)
Screenshot: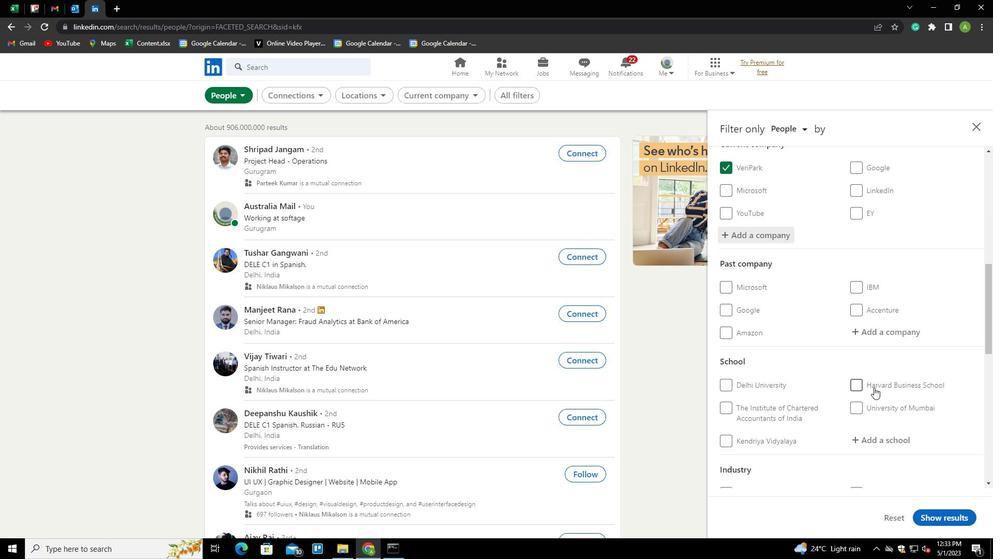 
Action: Mouse moved to (878, 393)
Screenshot: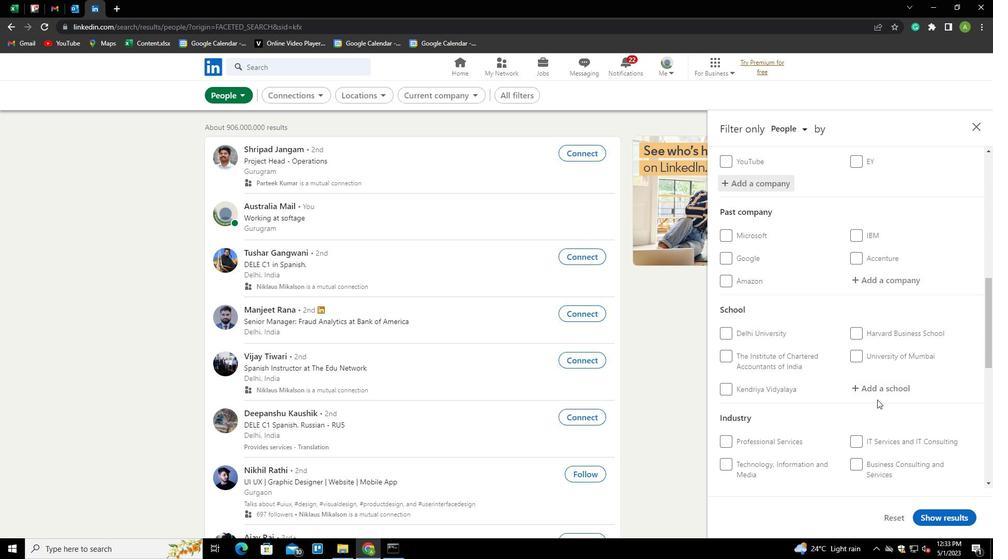 
Action: Mouse pressed left at (878, 393)
Screenshot: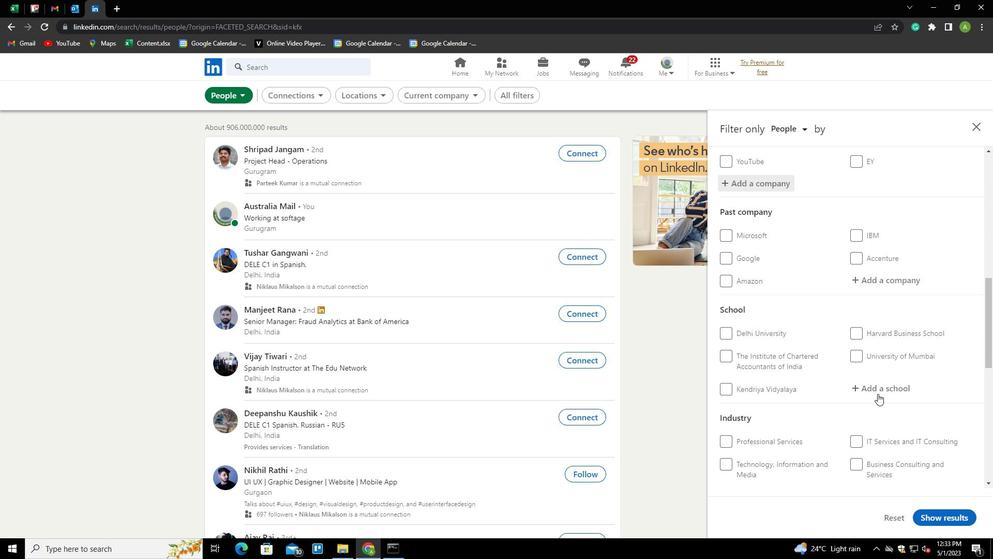 
Action: Mouse moved to (878, 391)
Screenshot: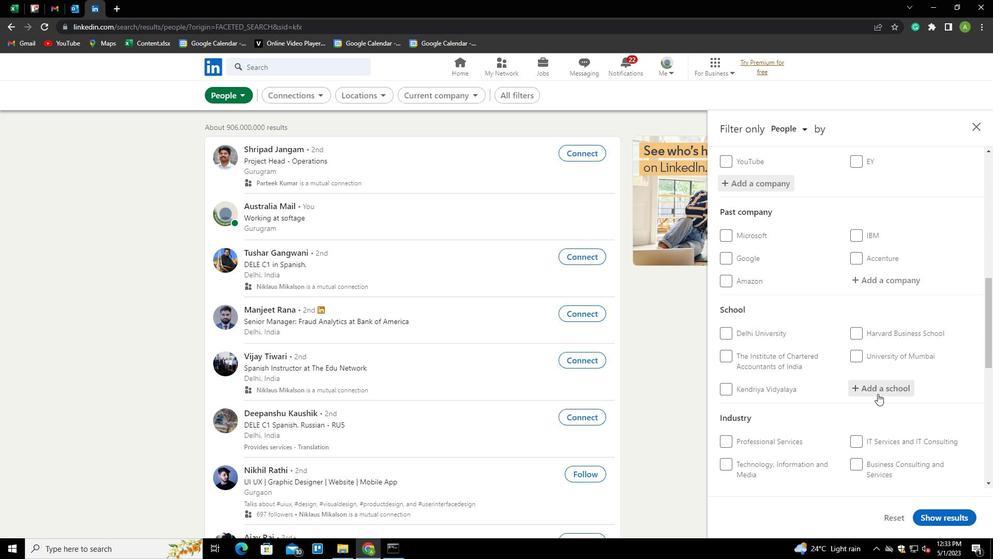 
Action: Mouse pressed left at (878, 391)
Screenshot: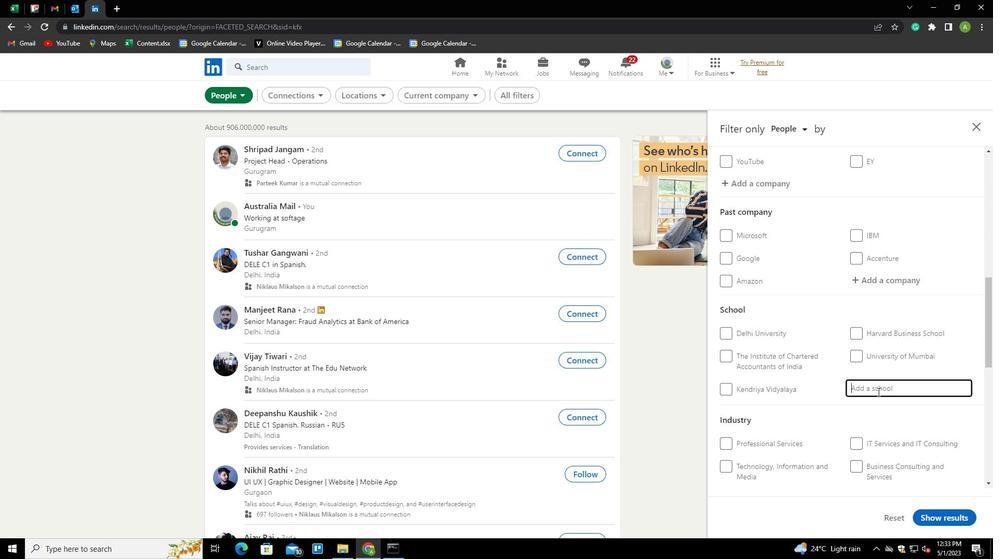 
Action: Key pressed <Key.shift>KHALSA<Key.down><Key.enter>
Screenshot: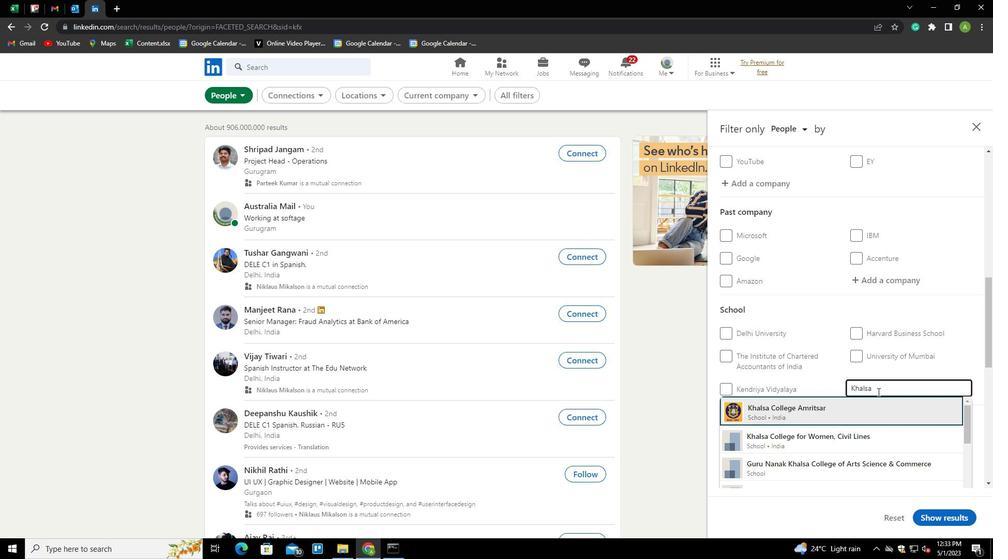 
Action: Mouse scrolled (878, 391) with delta (0, 0)
Screenshot: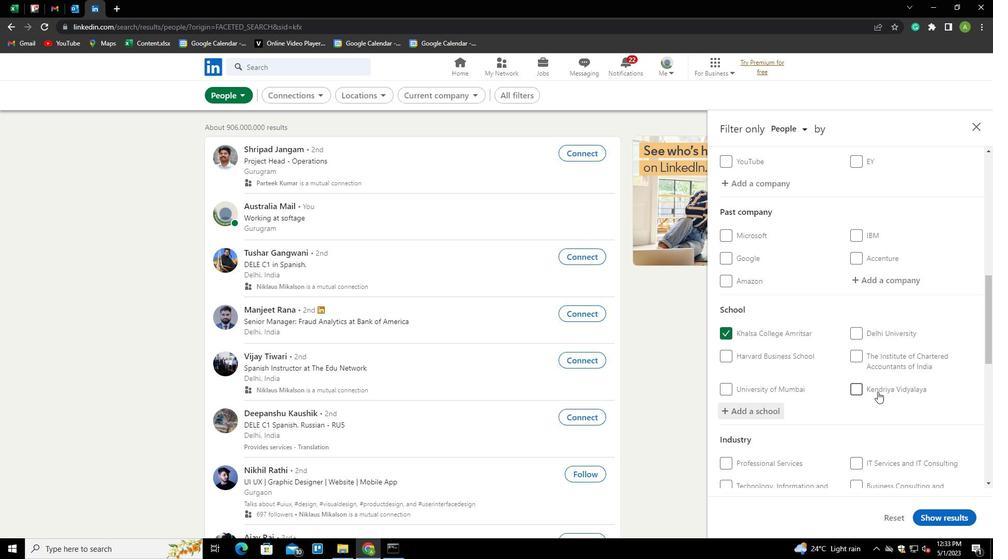 
Action: Mouse scrolled (878, 391) with delta (0, 0)
Screenshot: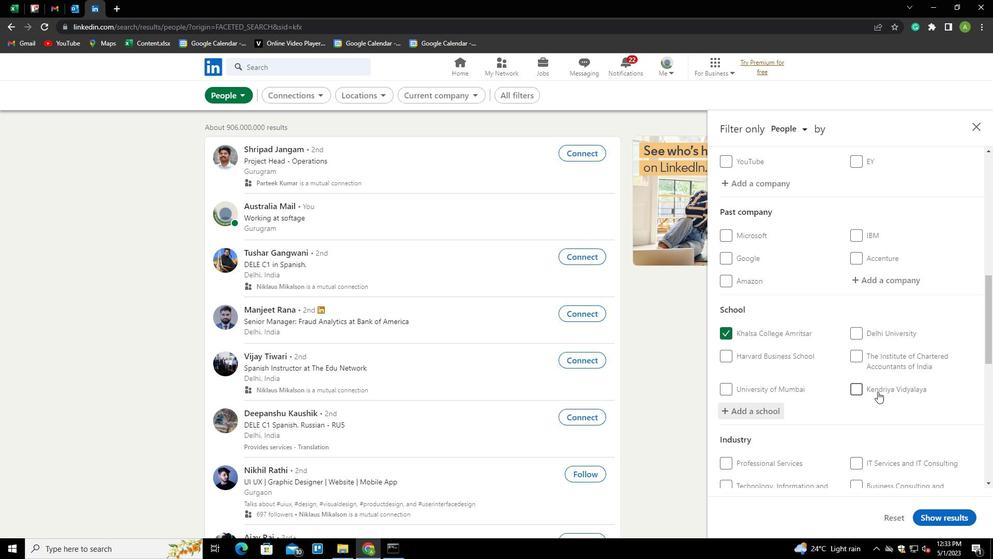 
Action: Mouse scrolled (878, 391) with delta (0, 0)
Screenshot: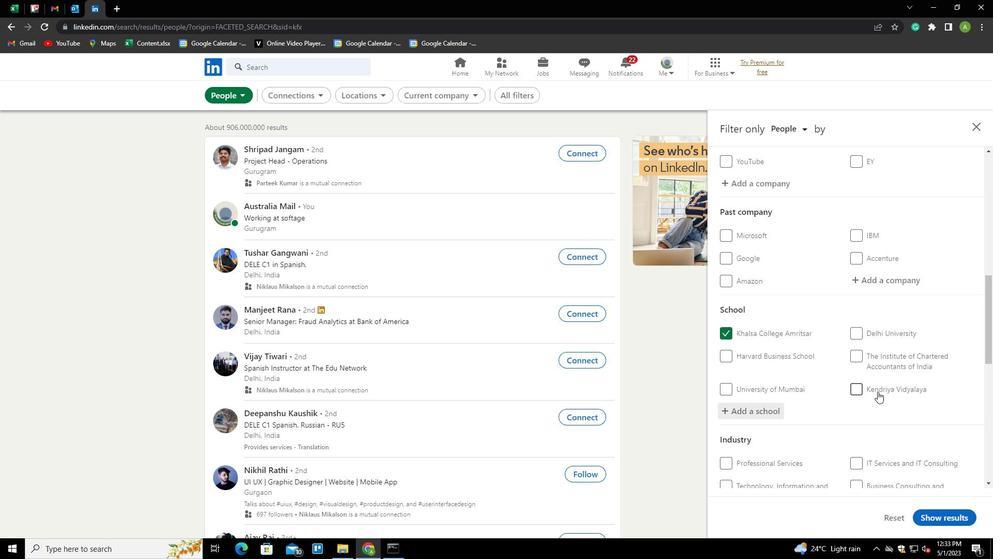 
Action: Mouse scrolled (878, 391) with delta (0, 0)
Screenshot: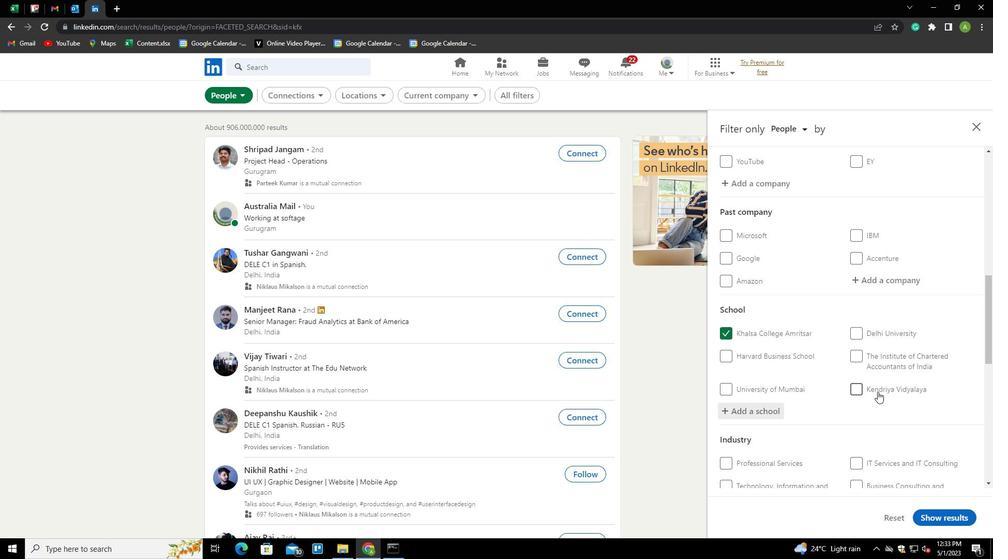 
Action: Mouse moved to (889, 357)
Screenshot: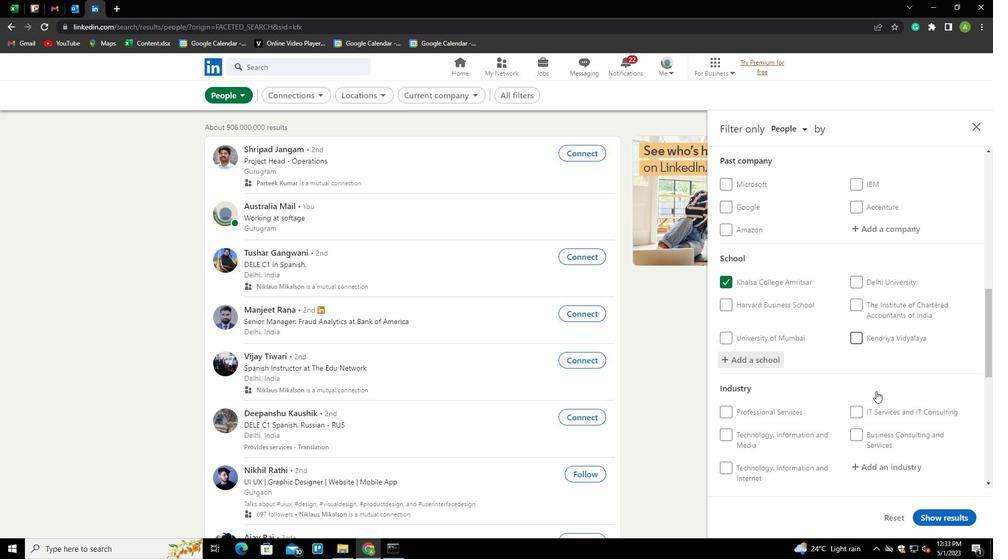 
Action: Mouse scrolled (889, 357) with delta (0, 0)
Screenshot: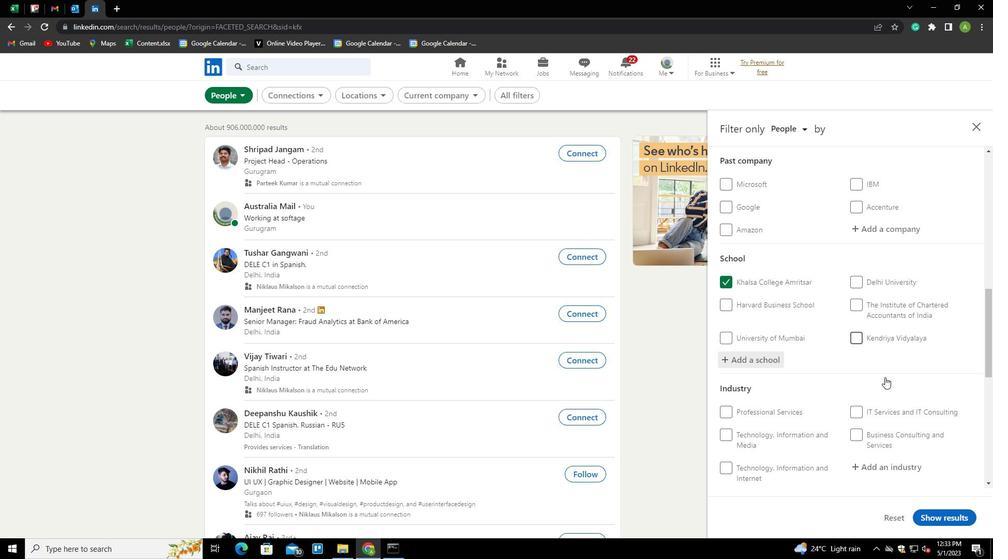 
Action: Mouse scrolled (889, 357) with delta (0, 0)
Screenshot: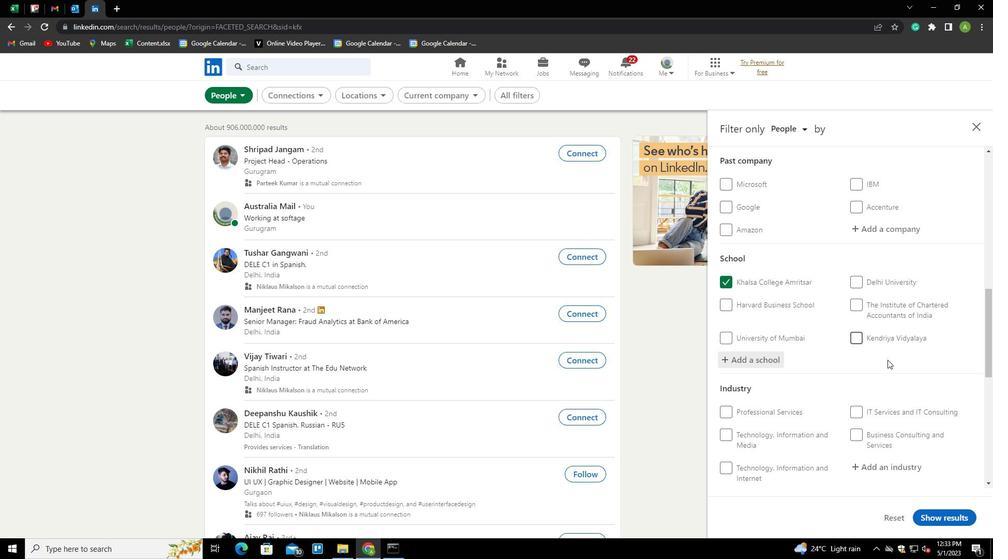 
Action: Mouse scrolled (889, 357) with delta (0, 0)
Screenshot: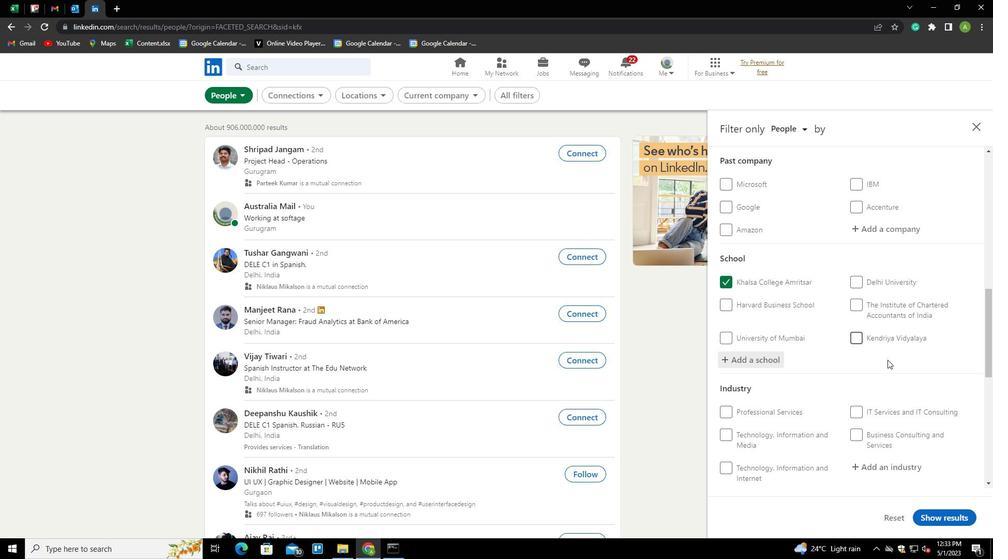 
Action: Mouse moved to (874, 301)
Screenshot: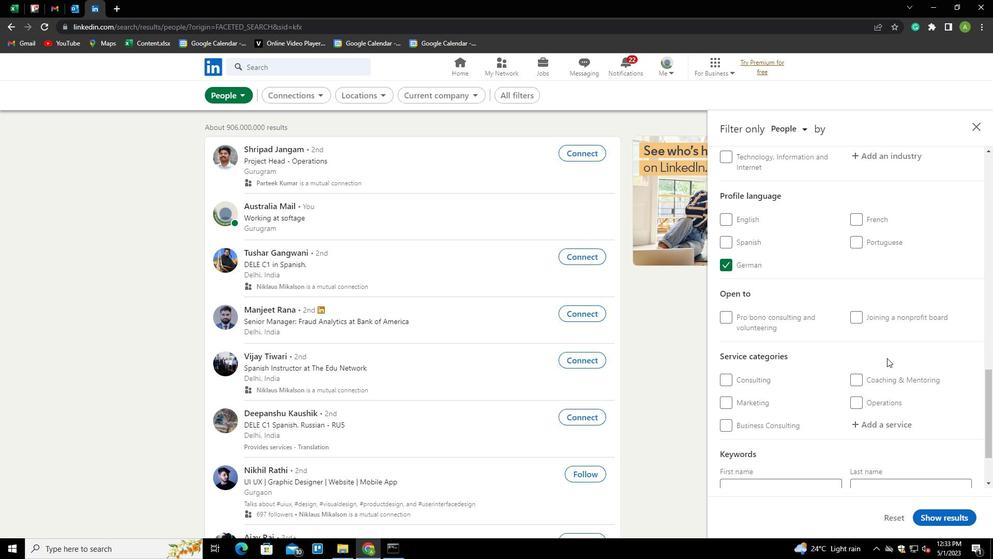 
Action: Mouse scrolled (874, 301) with delta (0, 0)
Screenshot: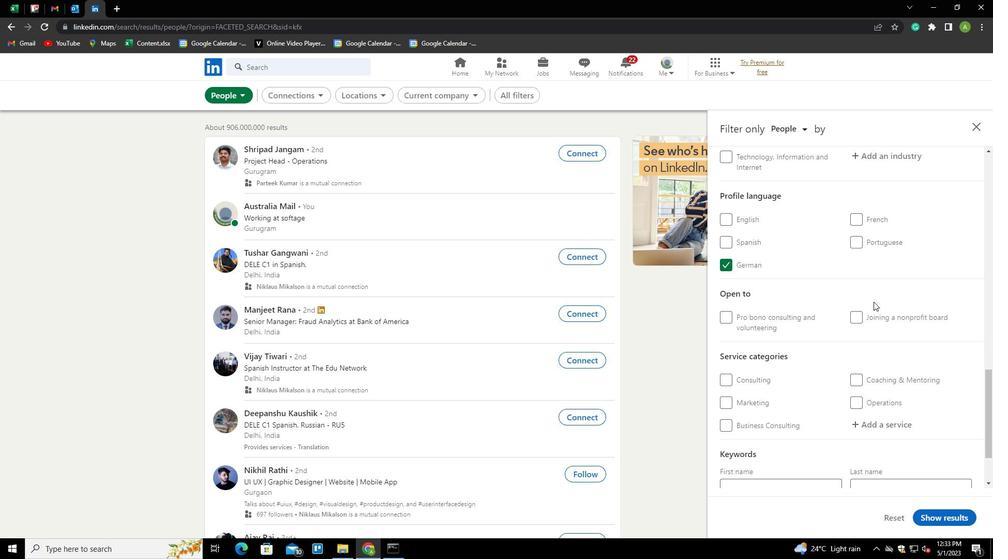 
Action: Mouse scrolled (874, 301) with delta (0, 0)
Screenshot: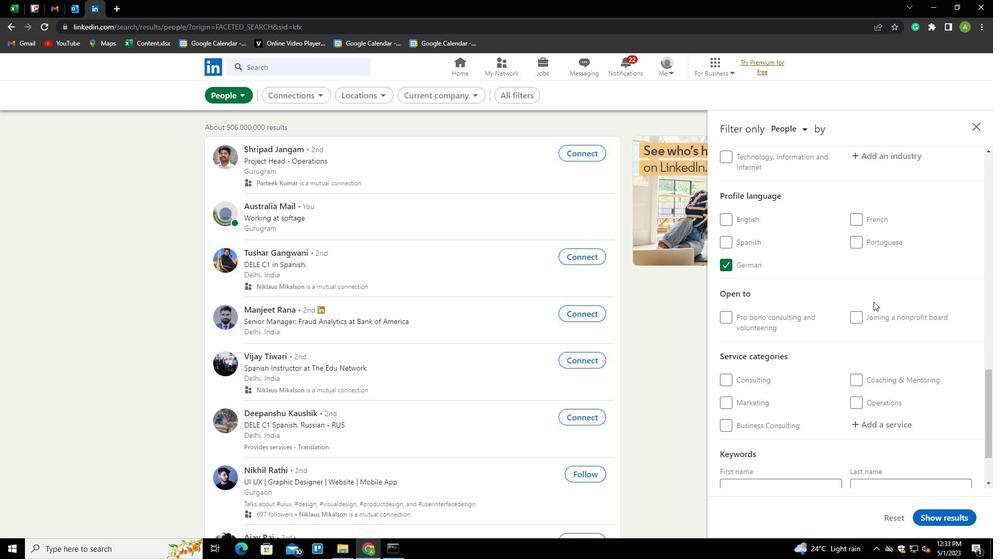 
Action: Mouse scrolled (874, 301) with delta (0, 0)
Screenshot: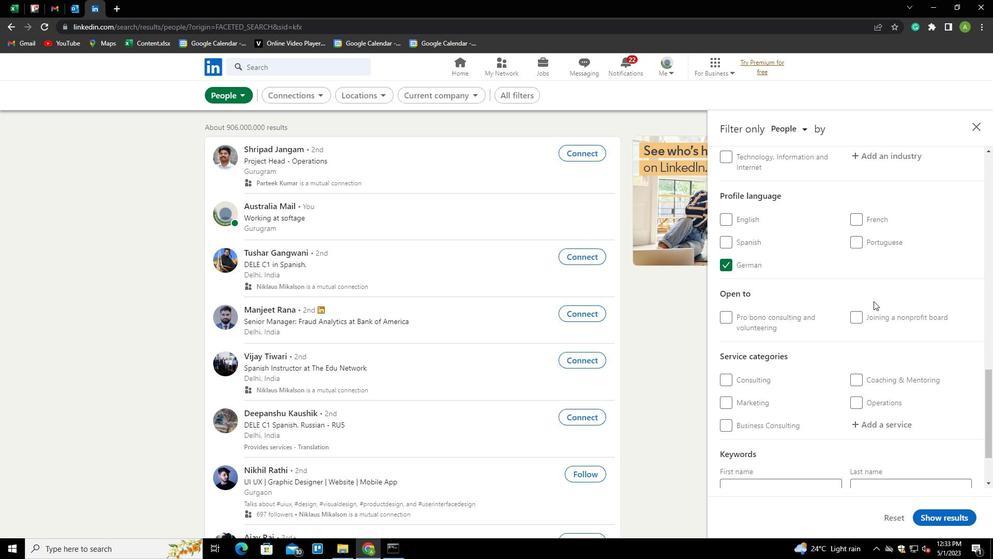 
Action: Mouse moved to (879, 309)
Screenshot: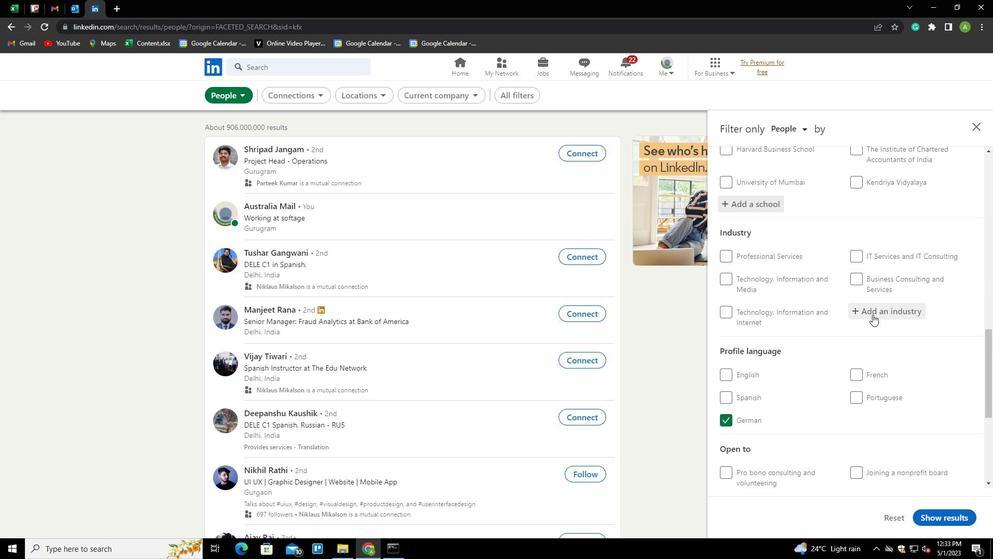 
Action: Mouse pressed left at (879, 309)
Screenshot: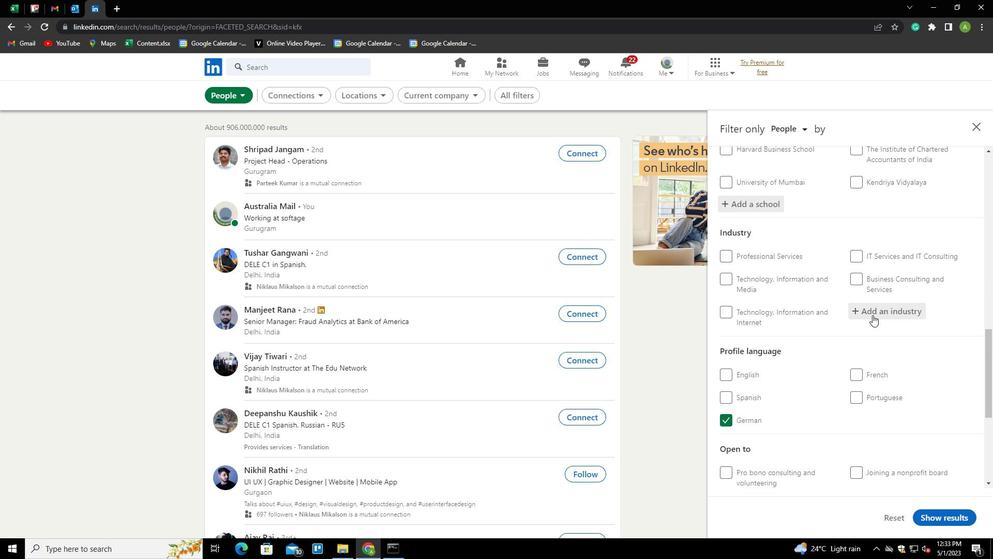
Action: Mouse moved to (889, 311)
Screenshot: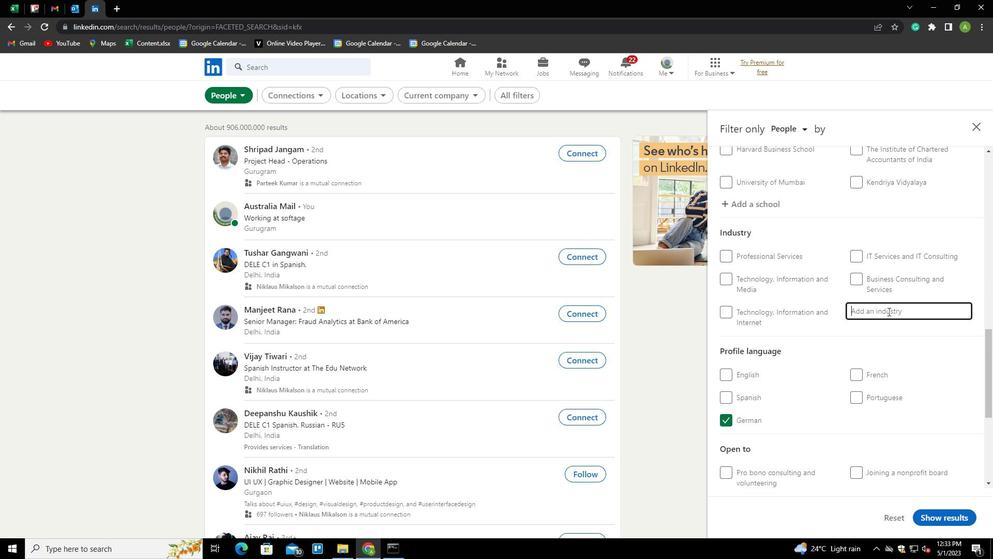 
Action: Mouse pressed left at (889, 311)
Screenshot: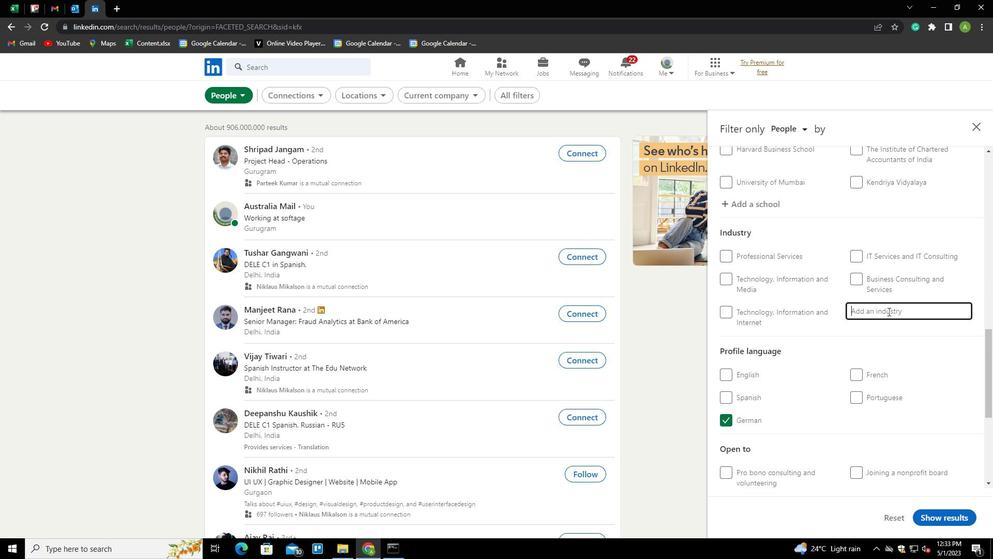 
Action: Key pressed <Key.shift>DESIGN<Key.down><Key.enter>
Screenshot: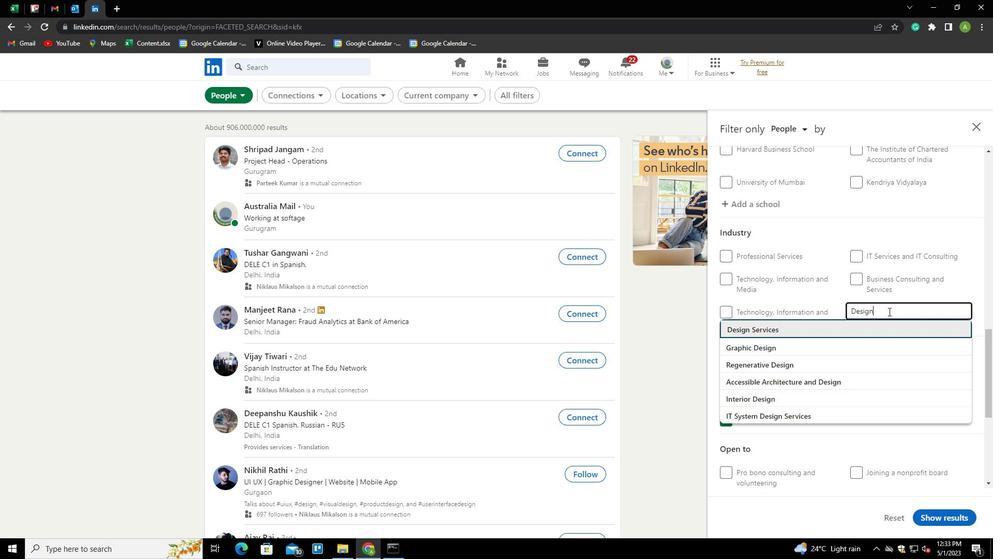 
Action: Mouse scrolled (889, 311) with delta (0, 0)
Screenshot: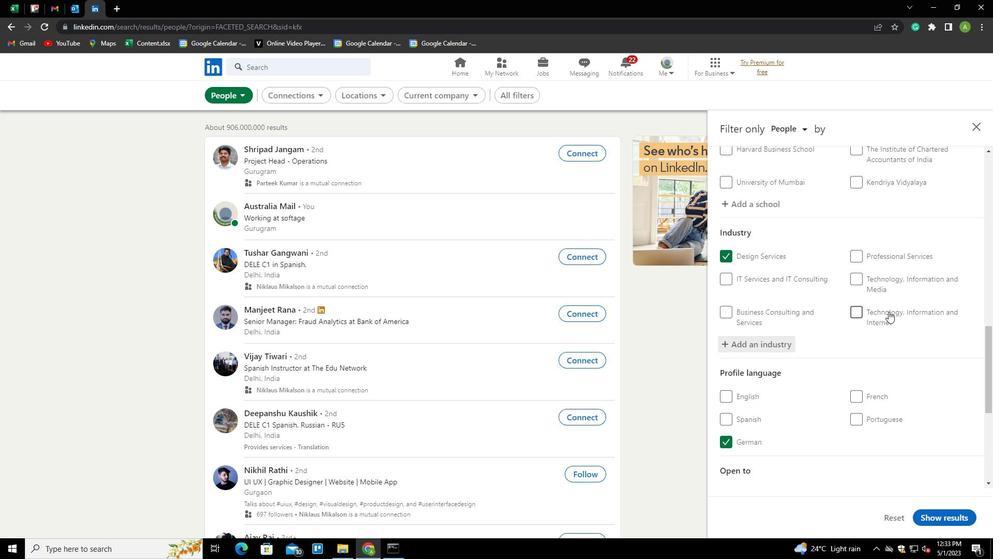
Action: Mouse scrolled (889, 311) with delta (0, 0)
Screenshot: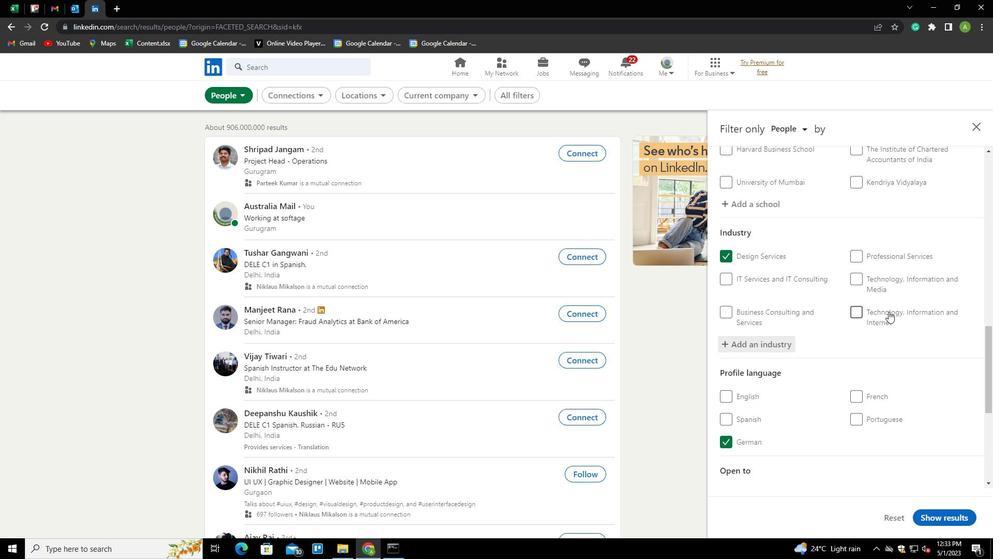 
Action: Mouse scrolled (889, 311) with delta (0, 0)
Screenshot: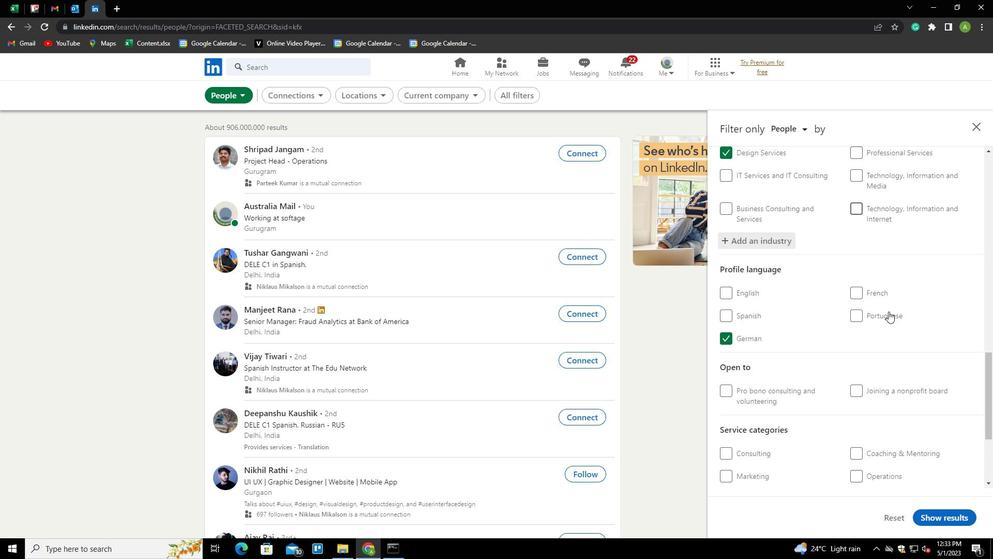 
Action: Mouse scrolled (889, 311) with delta (0, 0)
Screenshot: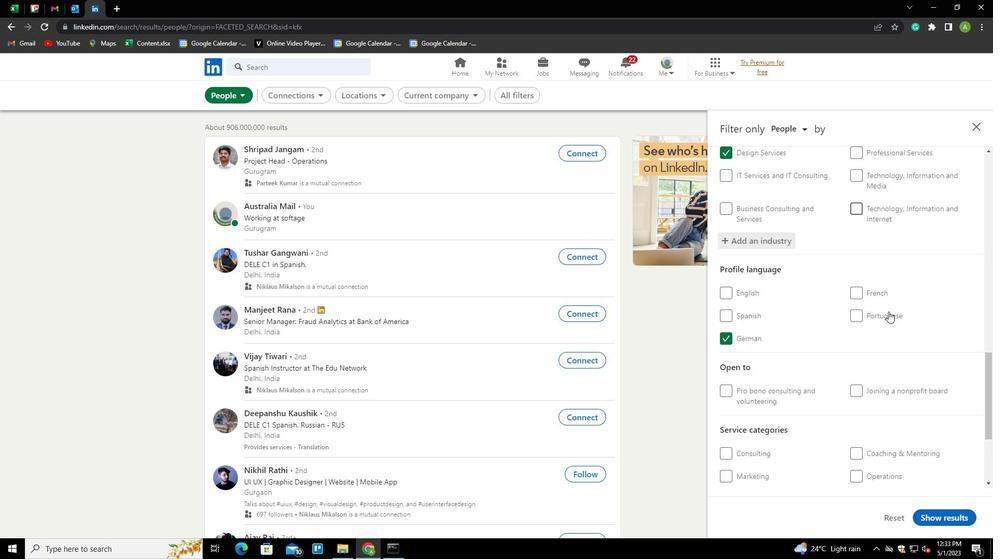 
Action: Mouse scrolled (889, 311) with delta (0, 0)
Screenshot: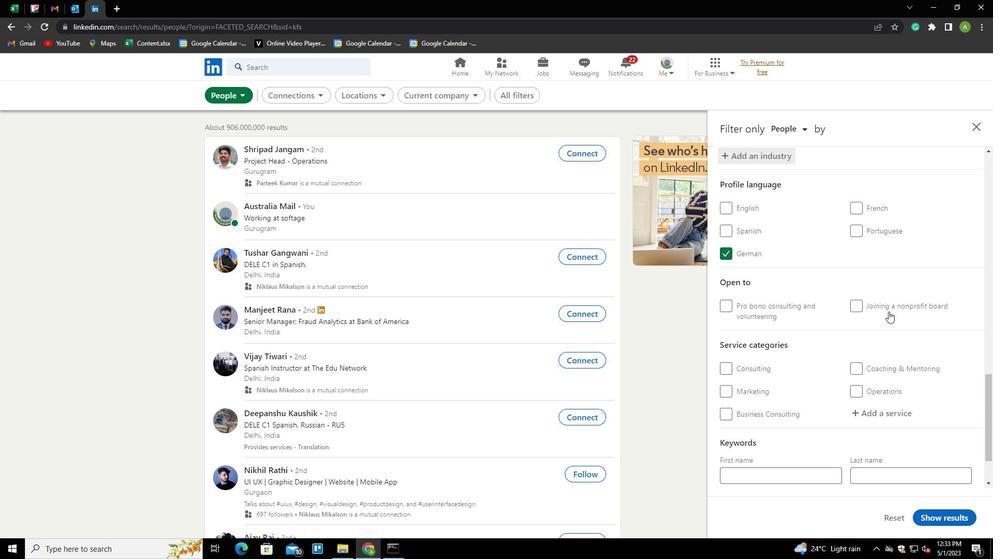 
Action: Mouse moved to (859, 345)
Screenshot: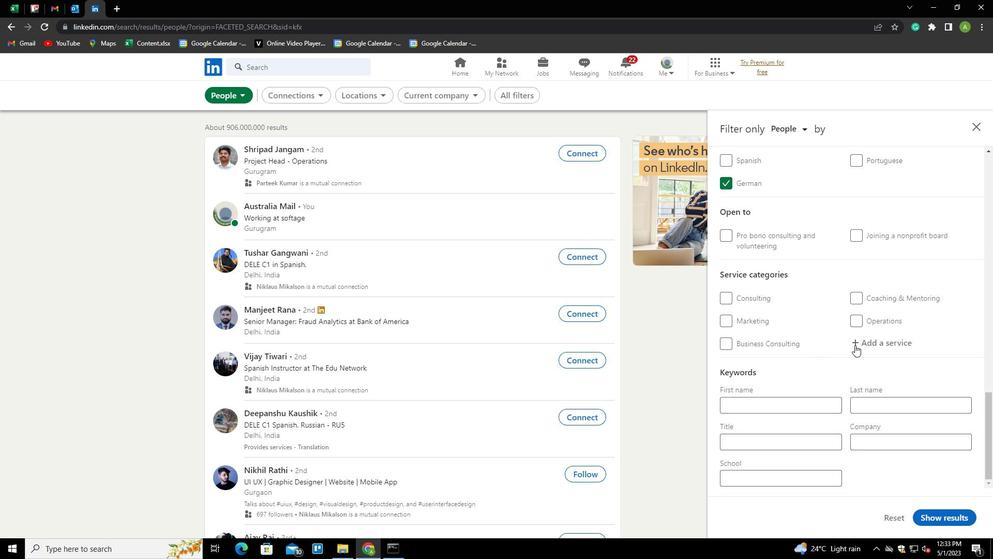 
Action: Mouse pressed left at (859, 345)
Screenshot: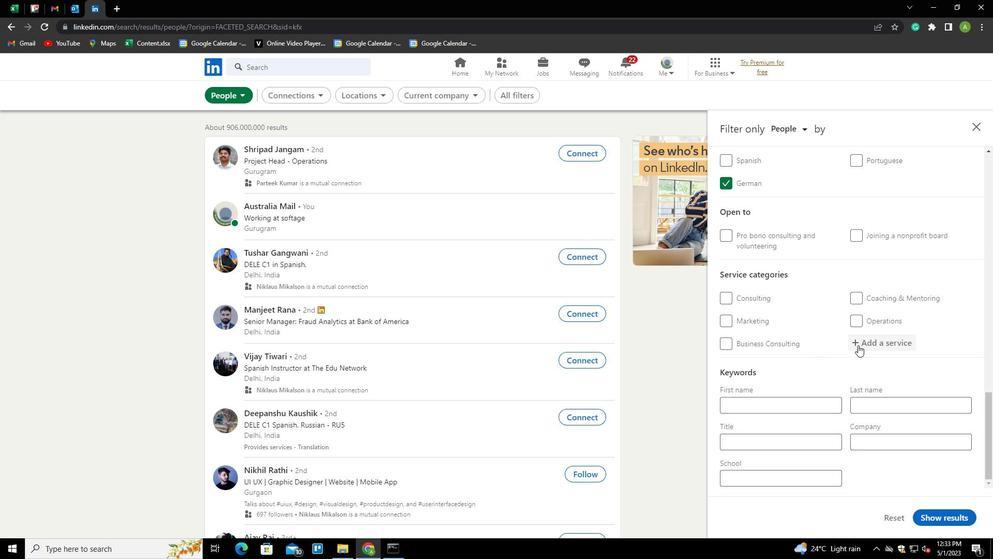 
Action: Mouse moved to (867, 342)
Screenshot: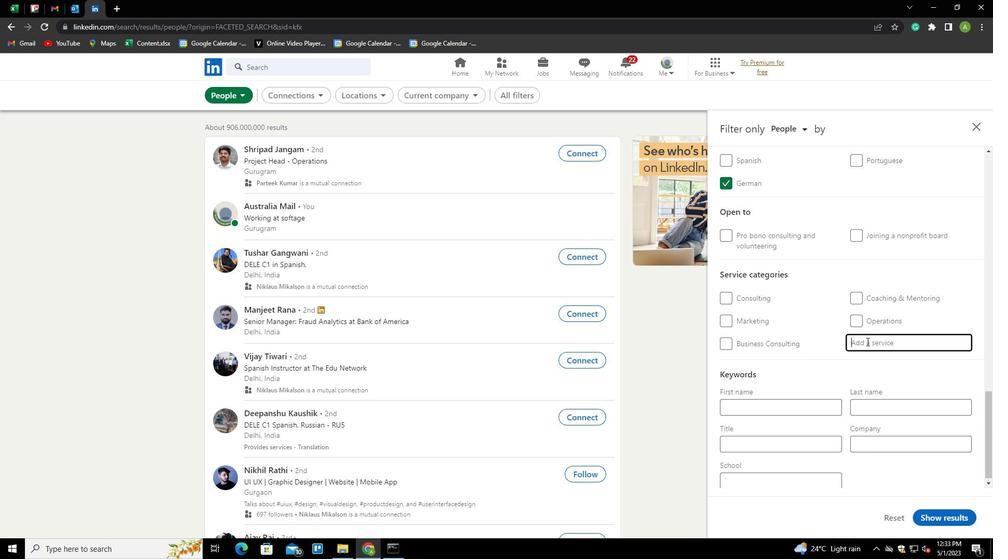 
Action: Mouse pressed left at (867, 342)
Screenshot: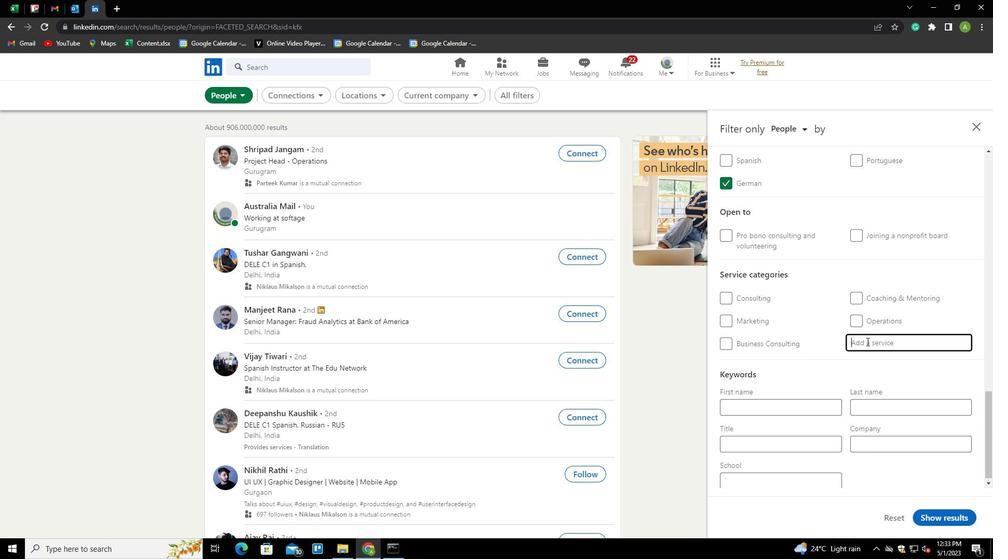 
Action: Key pressed <Key.shift>WEB<Key.space><Key.down><Key.down><Key.up><Key.enter>
Screenshot: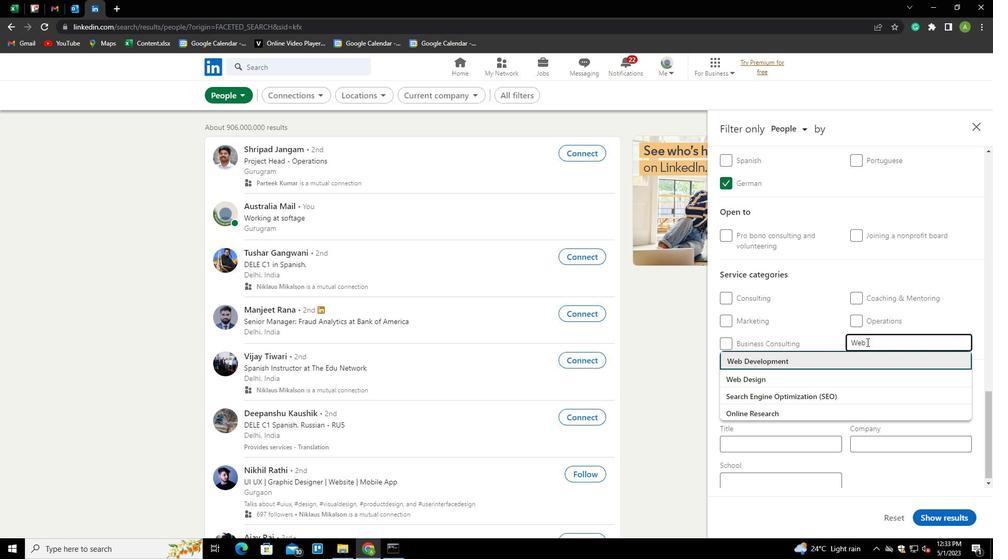 
Action: Mouse scrolled (867, 341) with delta (0, 0)
Screenshot: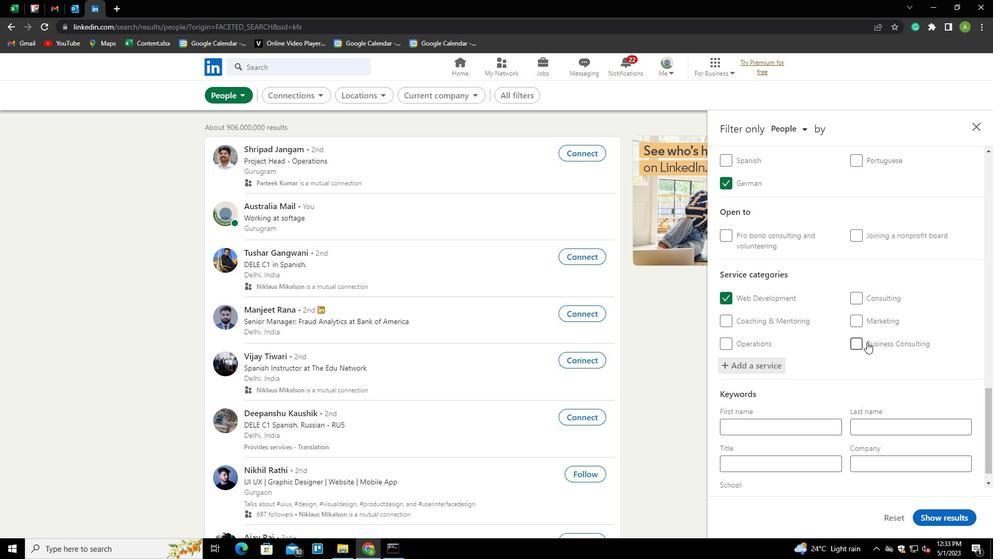 
Action: Mouse scrolled (867, 341) with delta (0, 0)
Screenshot: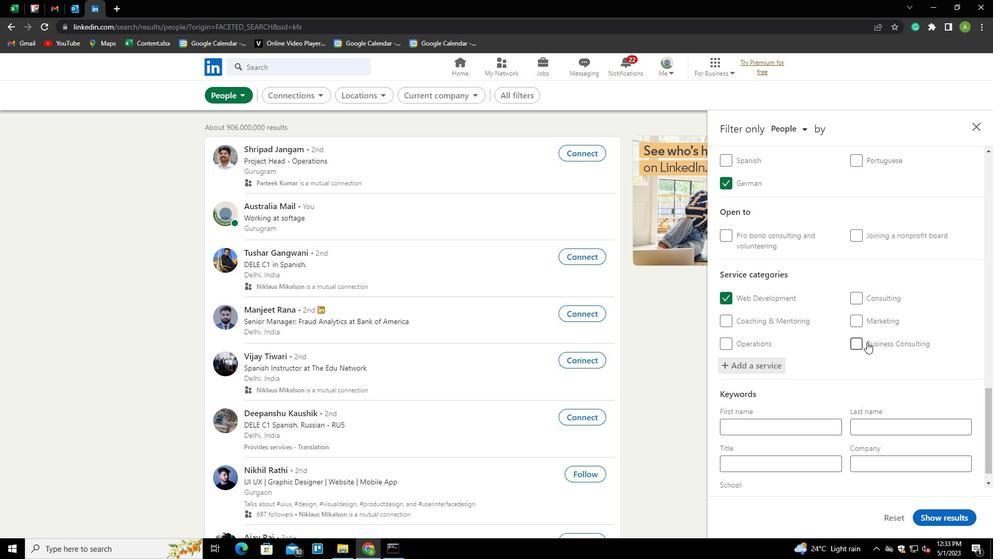 
Action: Mouse scrolled (867, 341) with delta (0, 0)
Screenshot: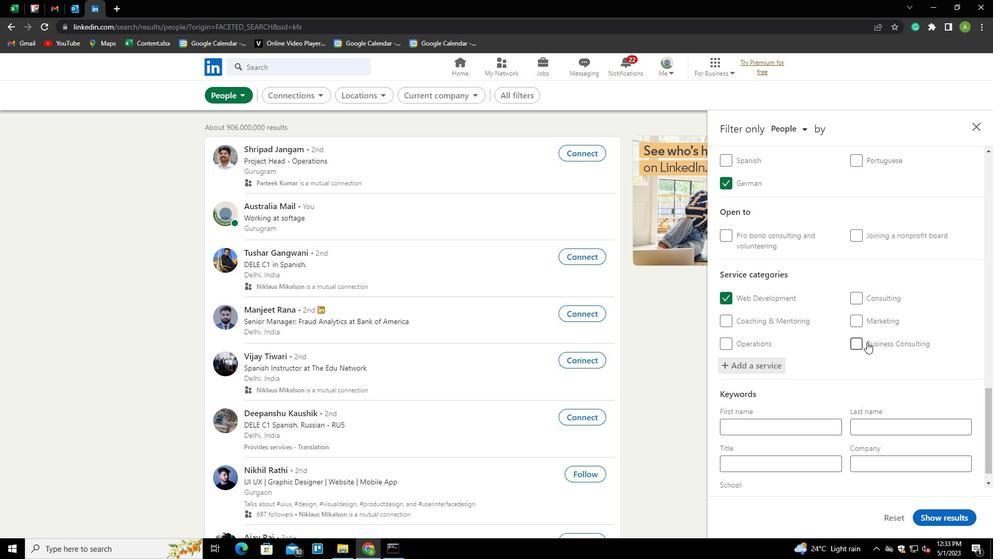 
Action: Mouse scrolled (867, 341) with delta (0, 0)
Screenshot: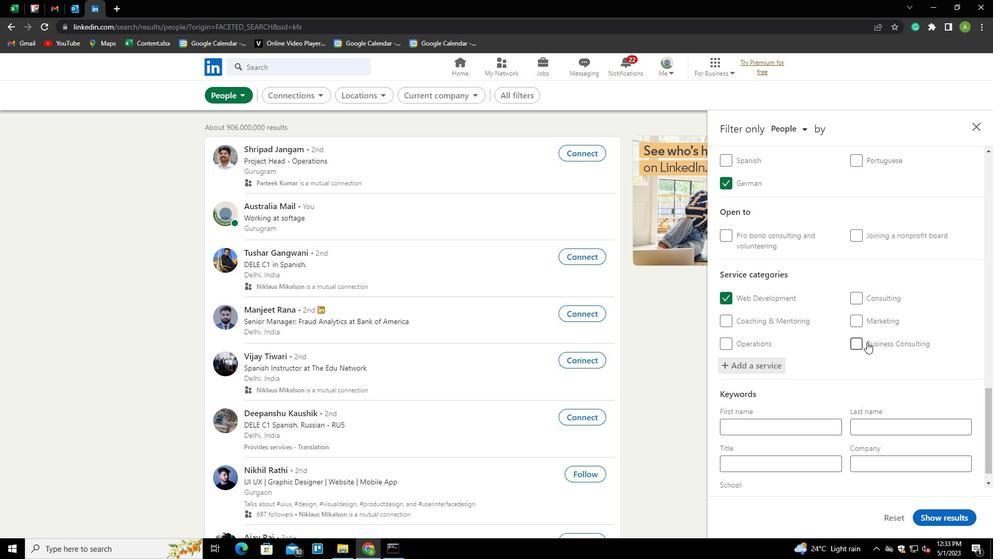 
Action: Mouse scrolled (867, 341) with delta (0, 0)
Screenshot: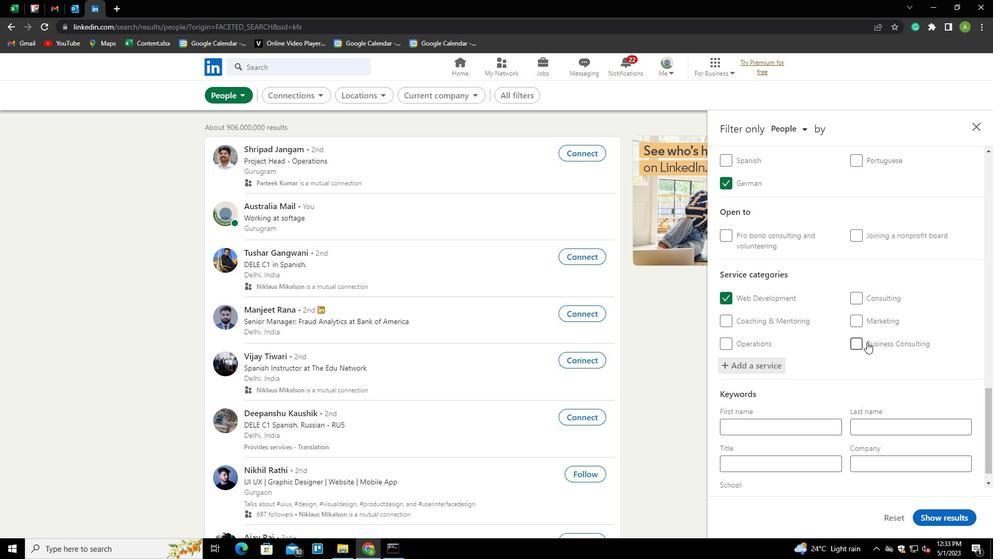 
Action: Mouse scrolled (867, 341) with delta (0, 0)
Screenshot: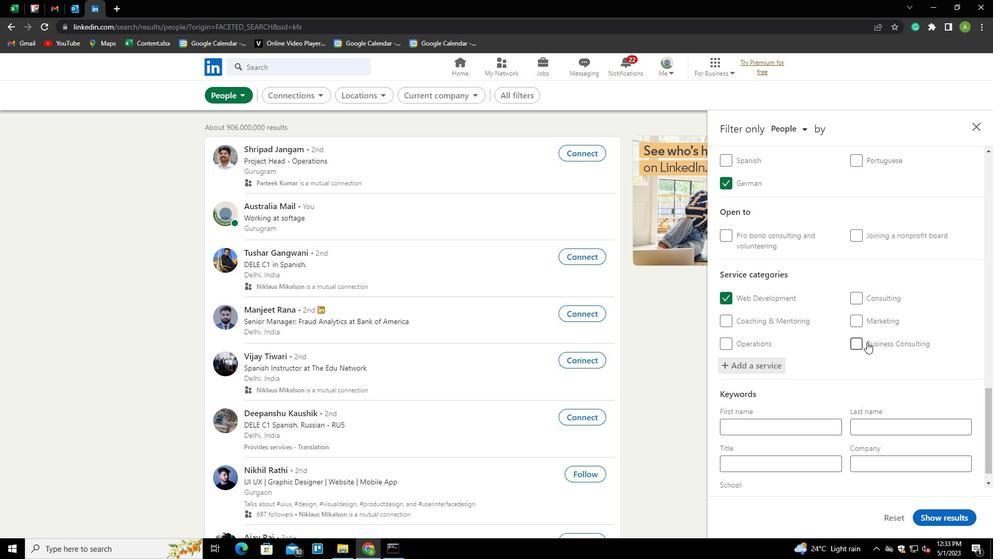 
Action: Mouse moved to (781, 445)
Screenshot: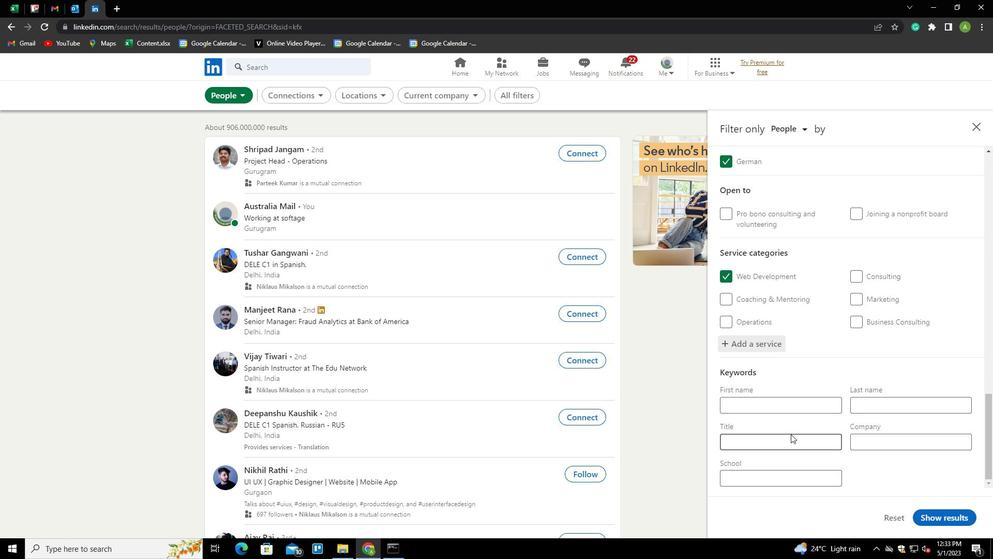 
Action: Mouse pressed left at (781, 445)
Screenshot: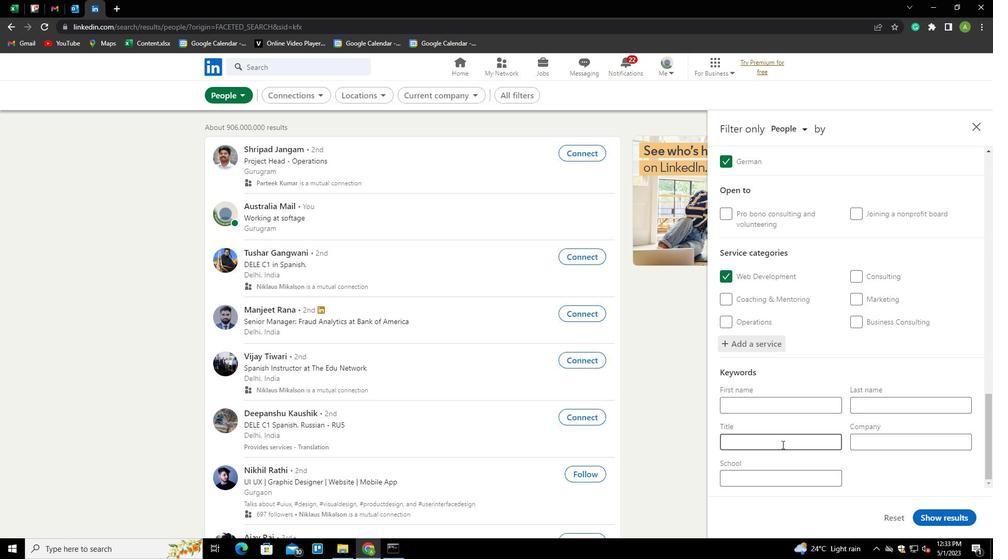
Action: Key pressed <Key.shift><Key.shift>VEHICLE<Key.space>OR<Key.space><Key.shift>EW<Key.backspace>QUIPMENT<Key.space><Key.shift>B<Key.backspace>CLEANER
Screenshot: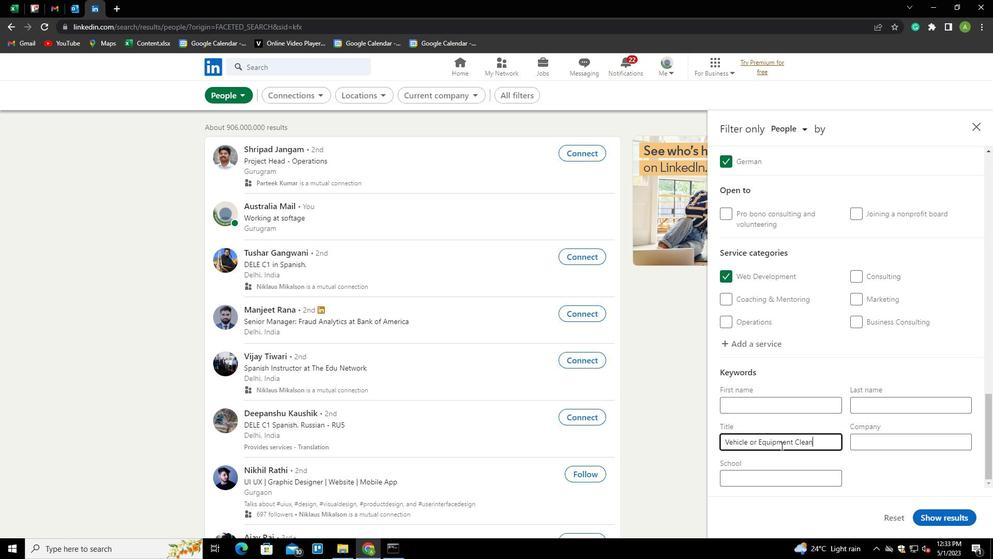 
Action: Mouse moved to (877, 468)
Screenshot: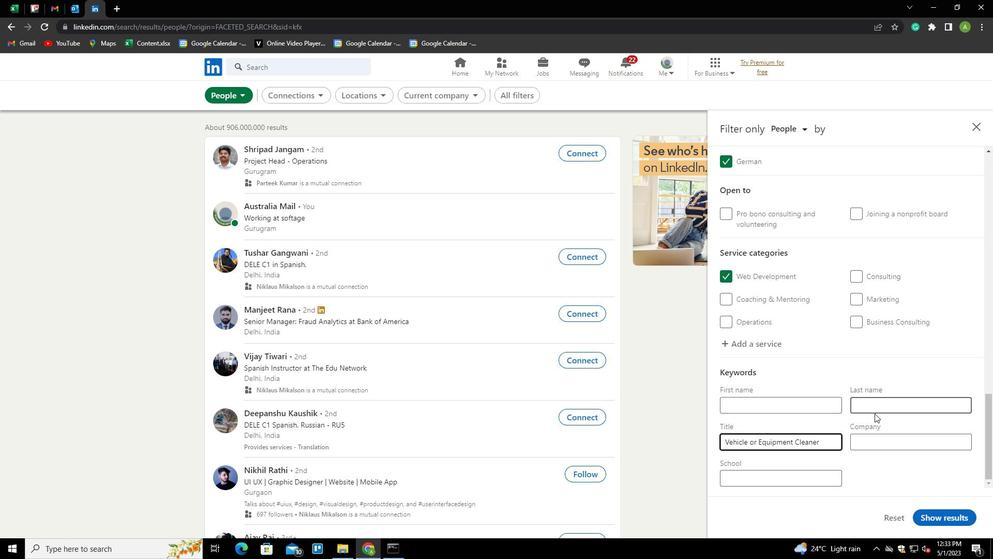 
Action: Mouse pressed left at (877, 468)
Screenshot: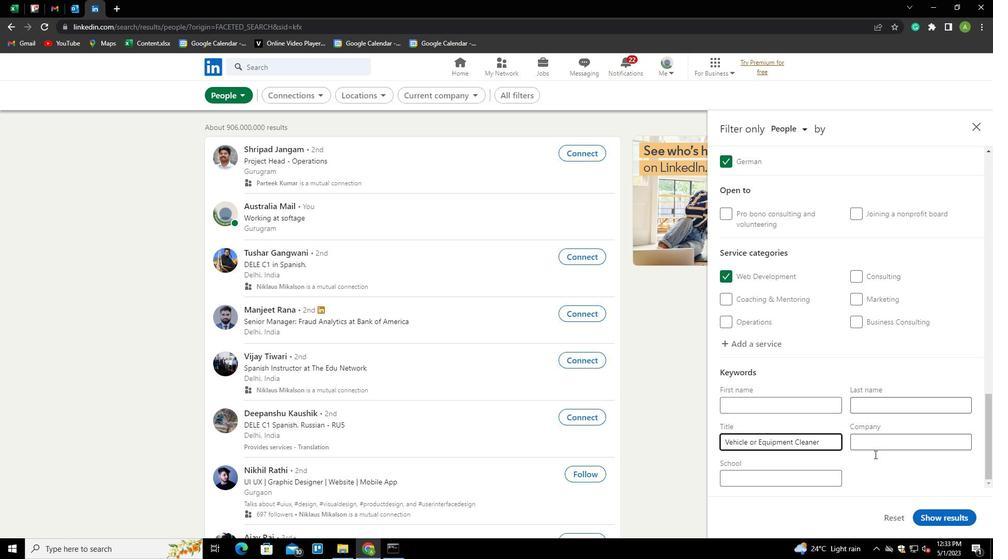 
Action: Mouse moved to (938, 510)
Screenshot: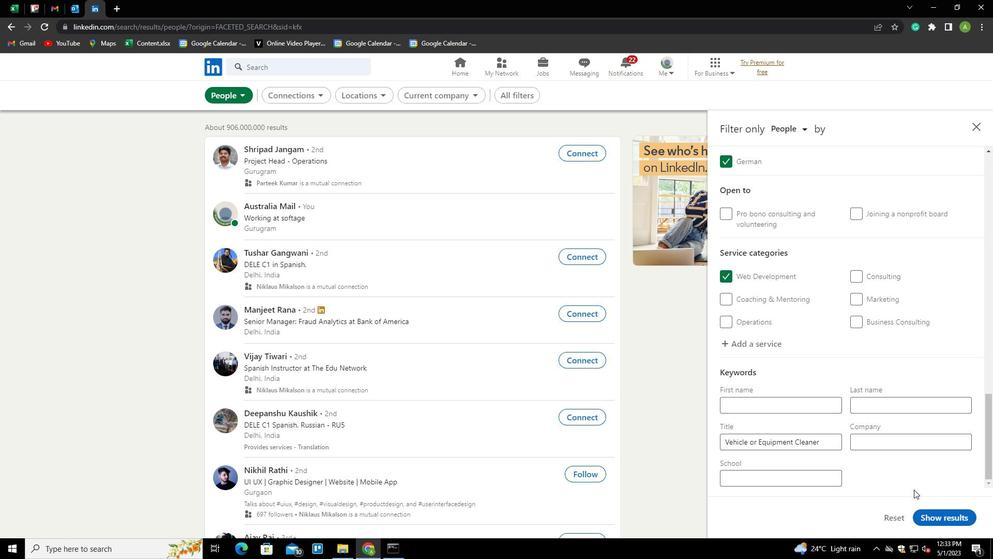 
Action: Mouse pressed left at (938, 510)
Screenshot: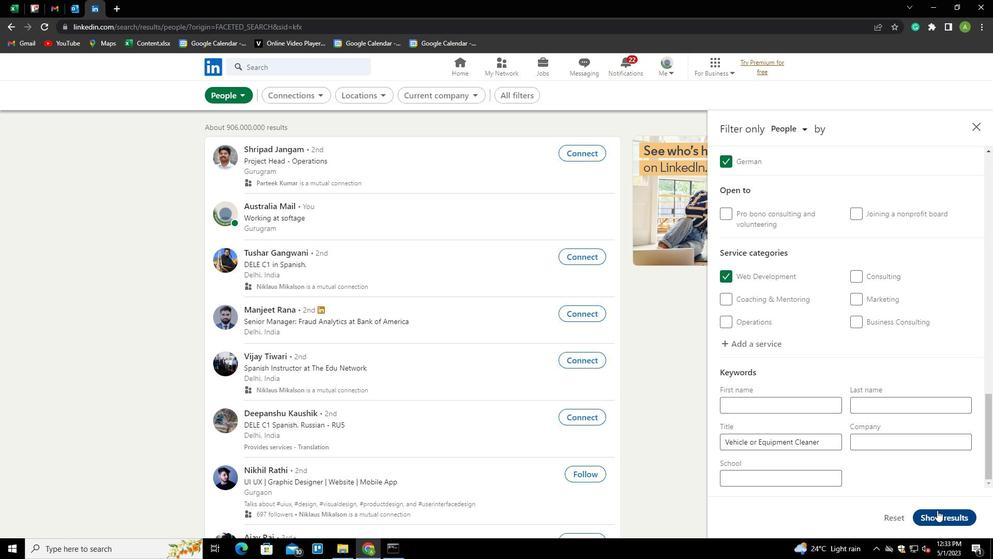 
